 Task: Add an event with the title Casual Lunch Break: Meditation Session, date '2023/12/05', time 9:40 AM to 11:40 AM, logged in from the account softage.10@softage.netand send the event invitation to softage.8@softage.net and softage.1@softage.net. Set a reminder for the event 12 hour before
Action: Mouse moved to (120, 128)
Screenshot: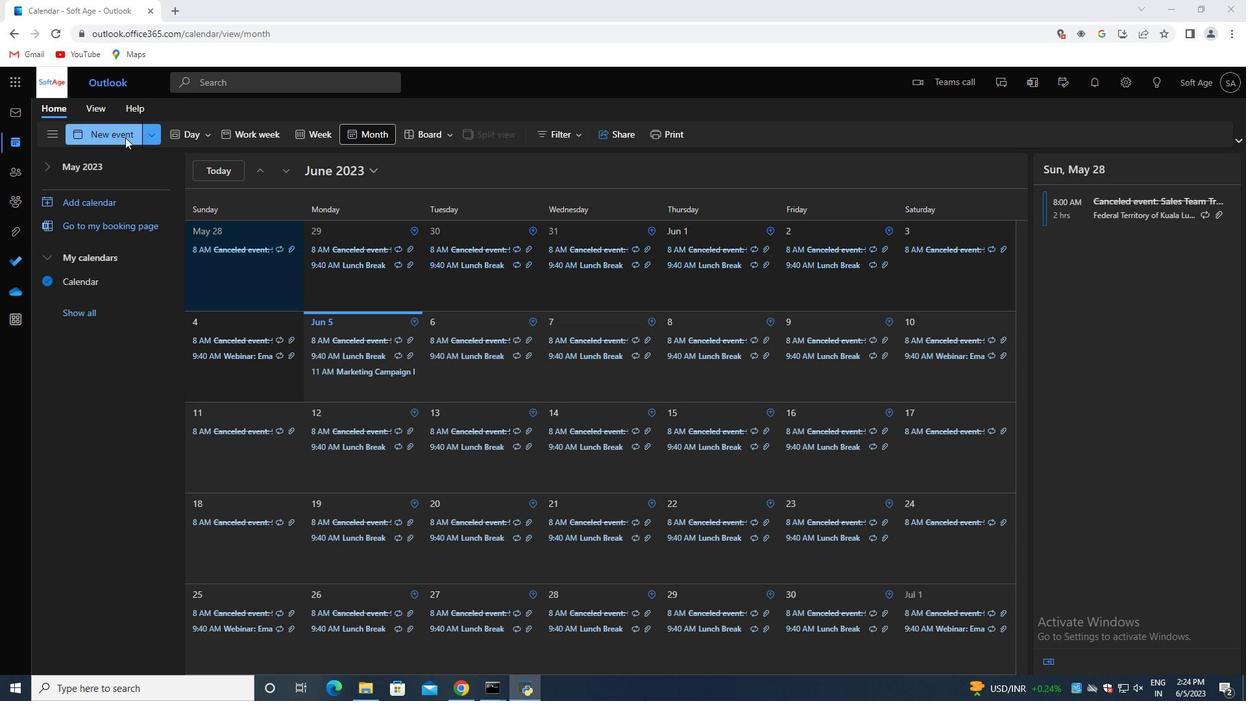 
Action: Mouse pressed left at (120, 128)
Screenshot: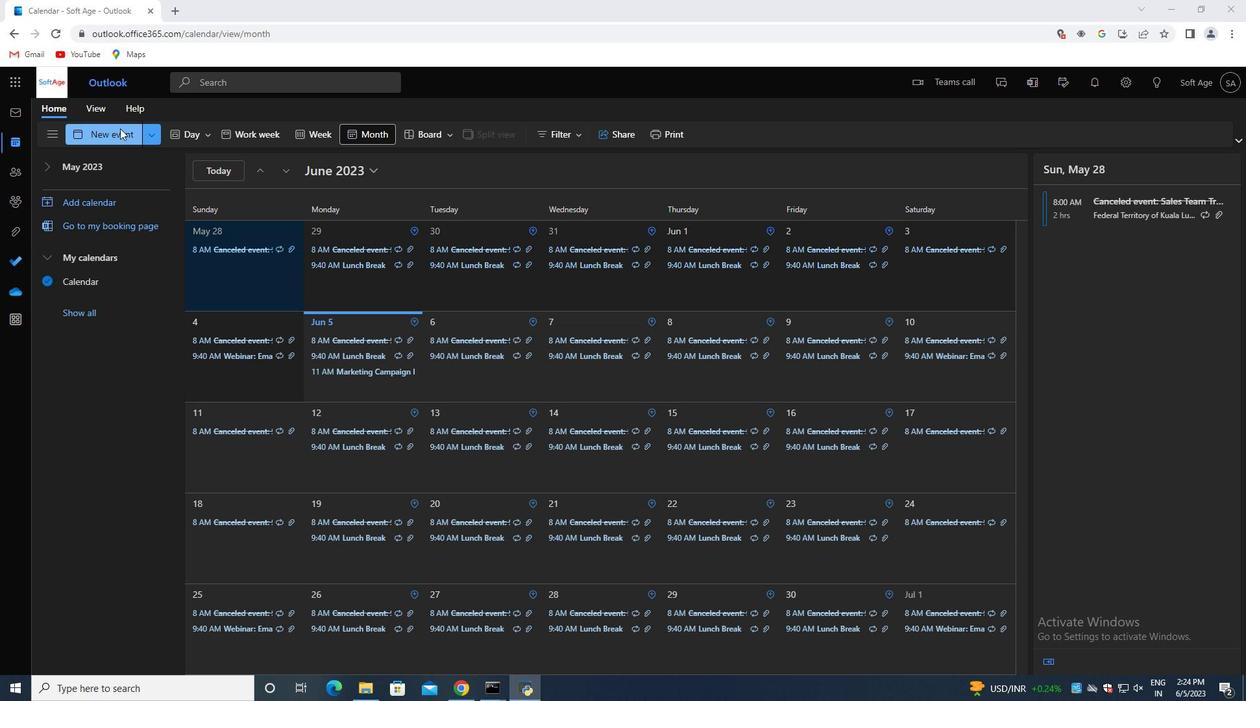
Action: Mouse moved to (364, 211)
Screenshot: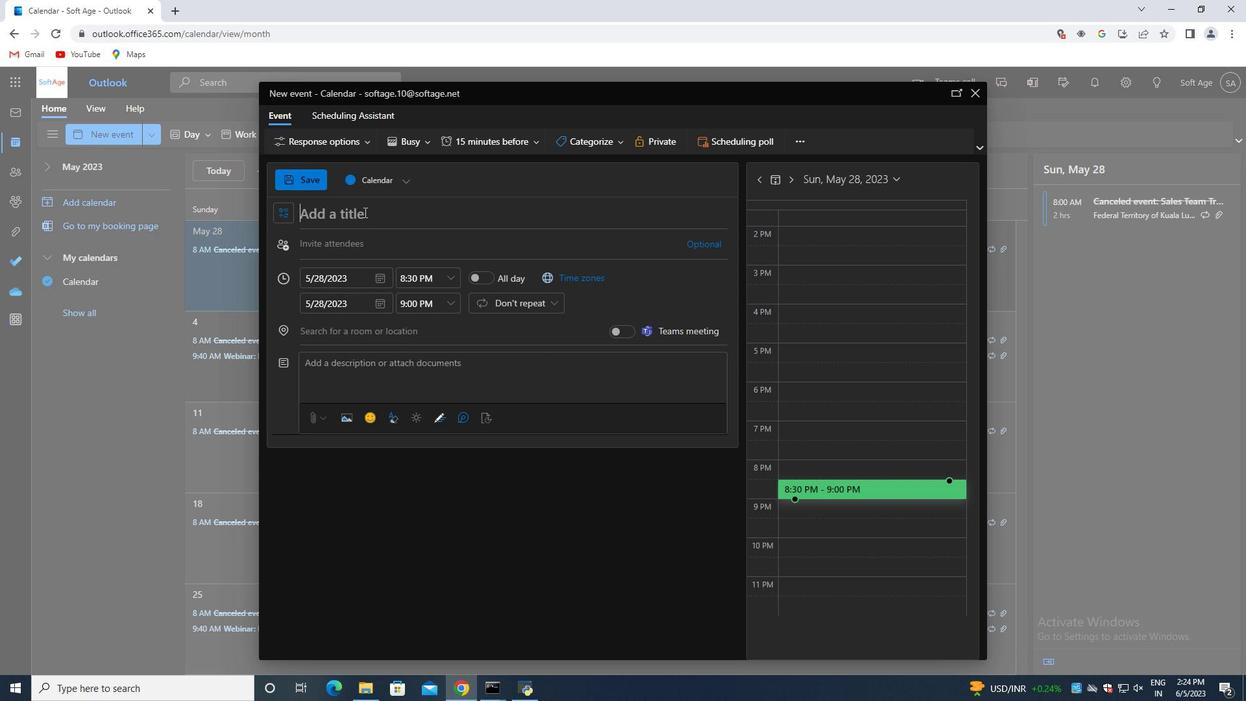 
Action: Mouse pressed left at (364, 211)
Screenshot: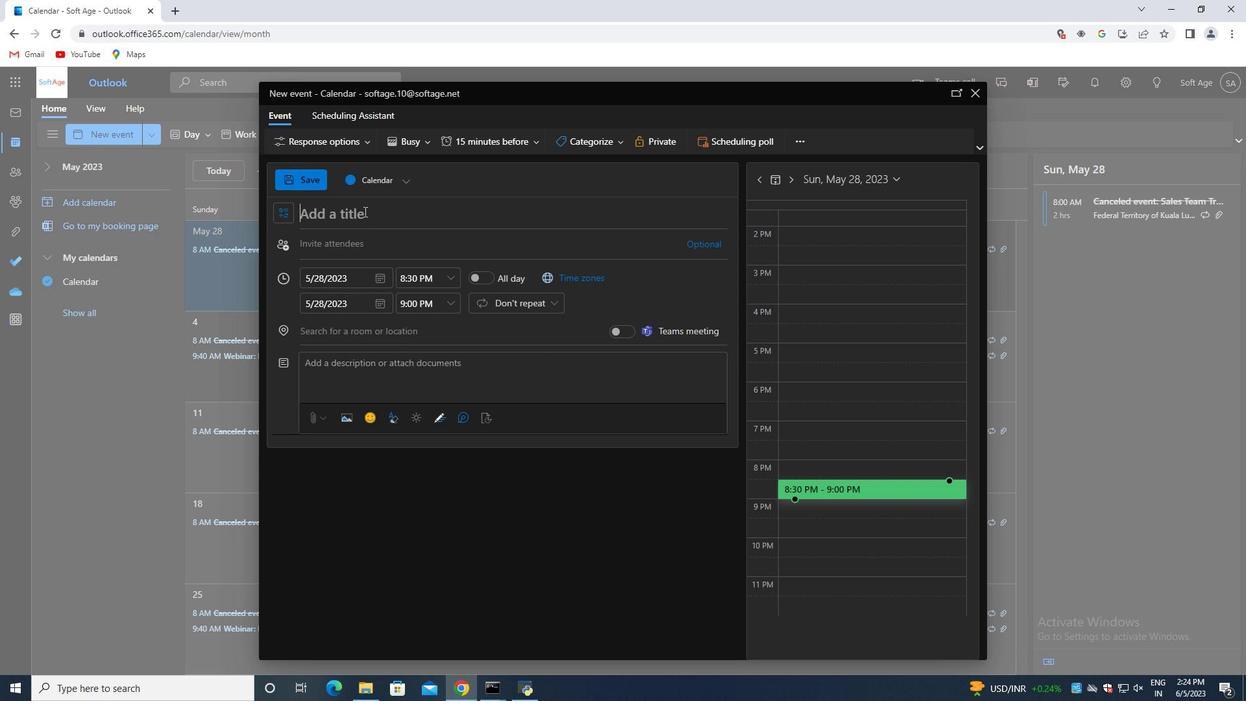 
Action: Key pressed <Key.shift>Casual<Key.space><Key.shift>Lunch<Key.space><Key.shift>Brek<Key.backspace><Key.backspace>eak<Key.shift_r><Key.shift_r>:<Key.space><Key.shift>Meditation<Key.space><Key.shift>Session
Screenshot: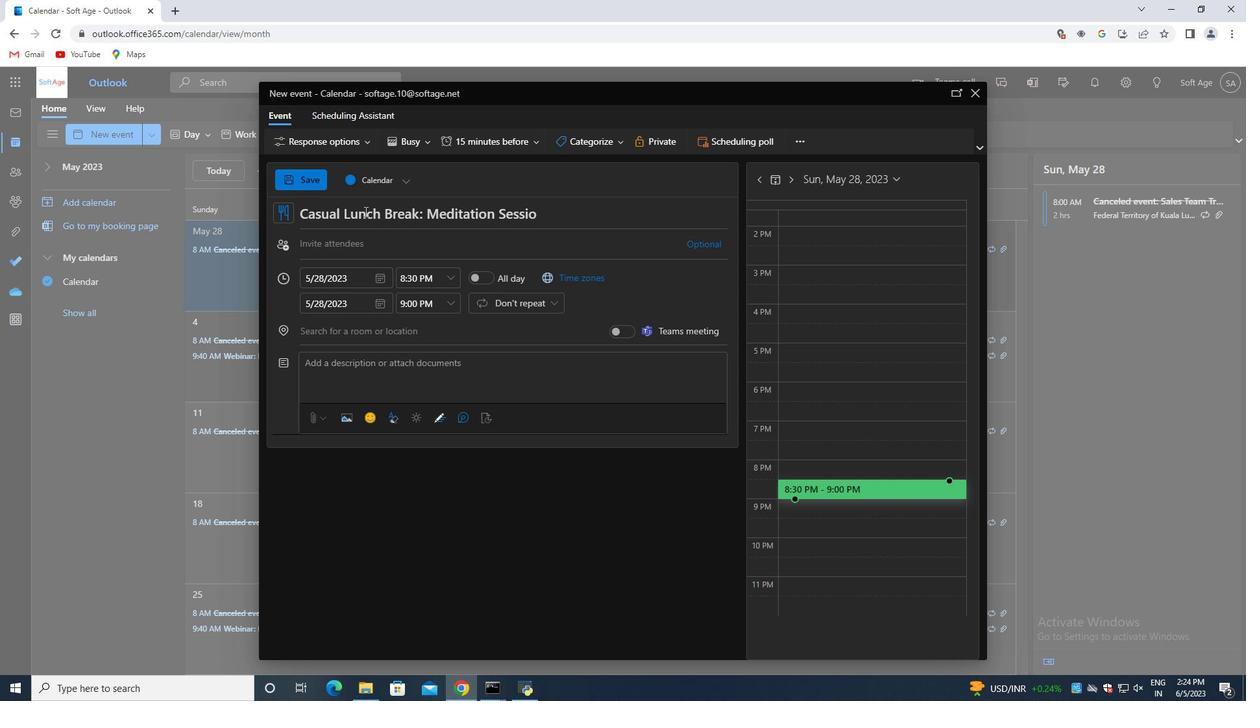 
Action: Mouse moved to (379, 278)
Screenshot: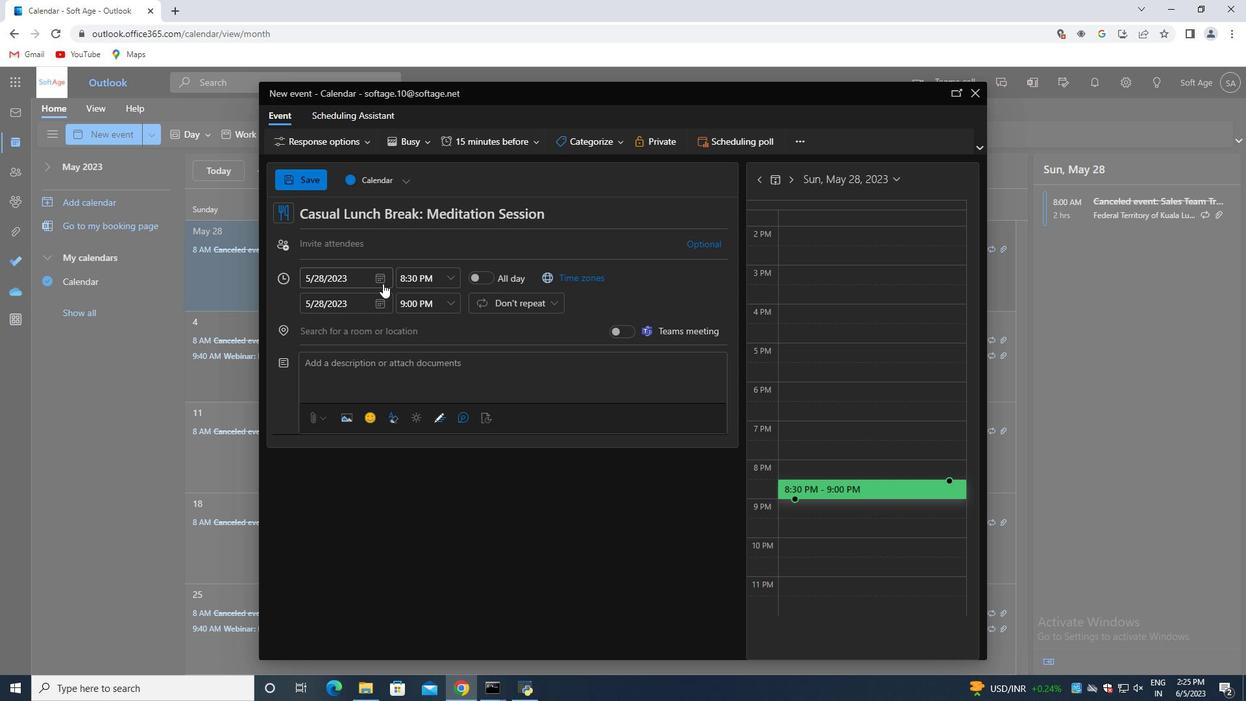 
Action: Mouse pressed left at (379, 278)
Screenshot: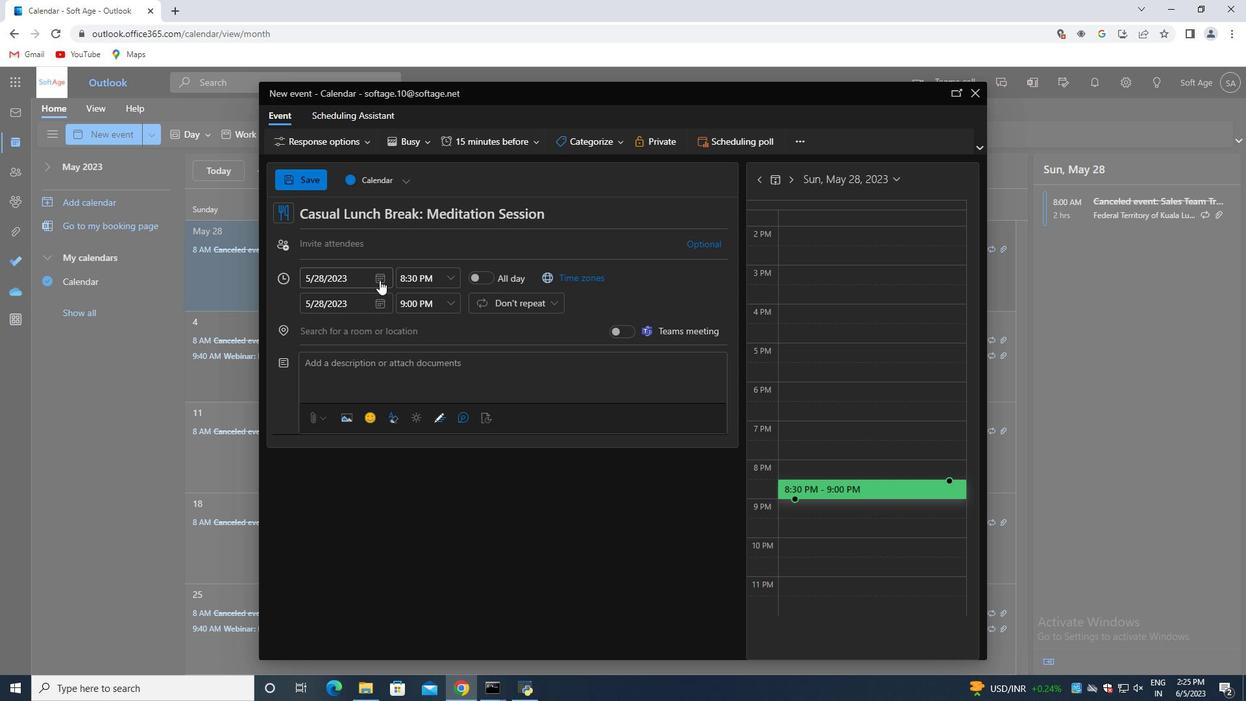
Action: Mouse moved to (429, 303)
Screenshot: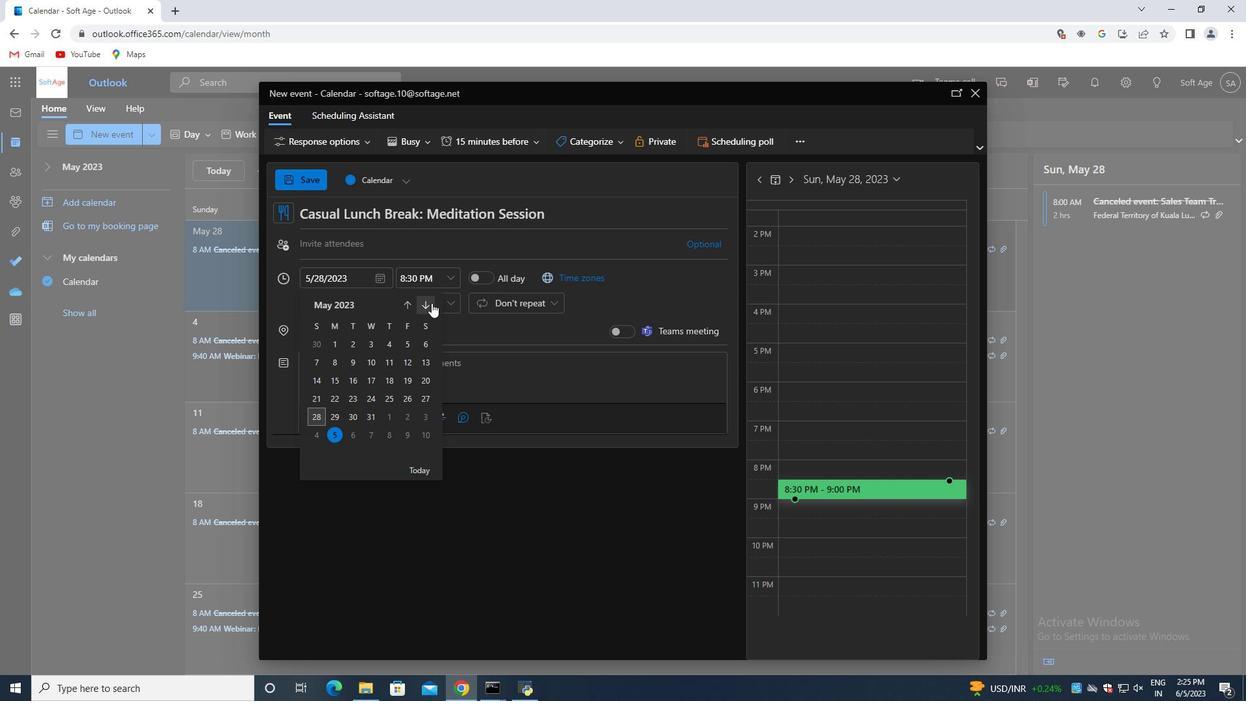 
Action: Mouse pressed left at (429, 303)
Screenshot: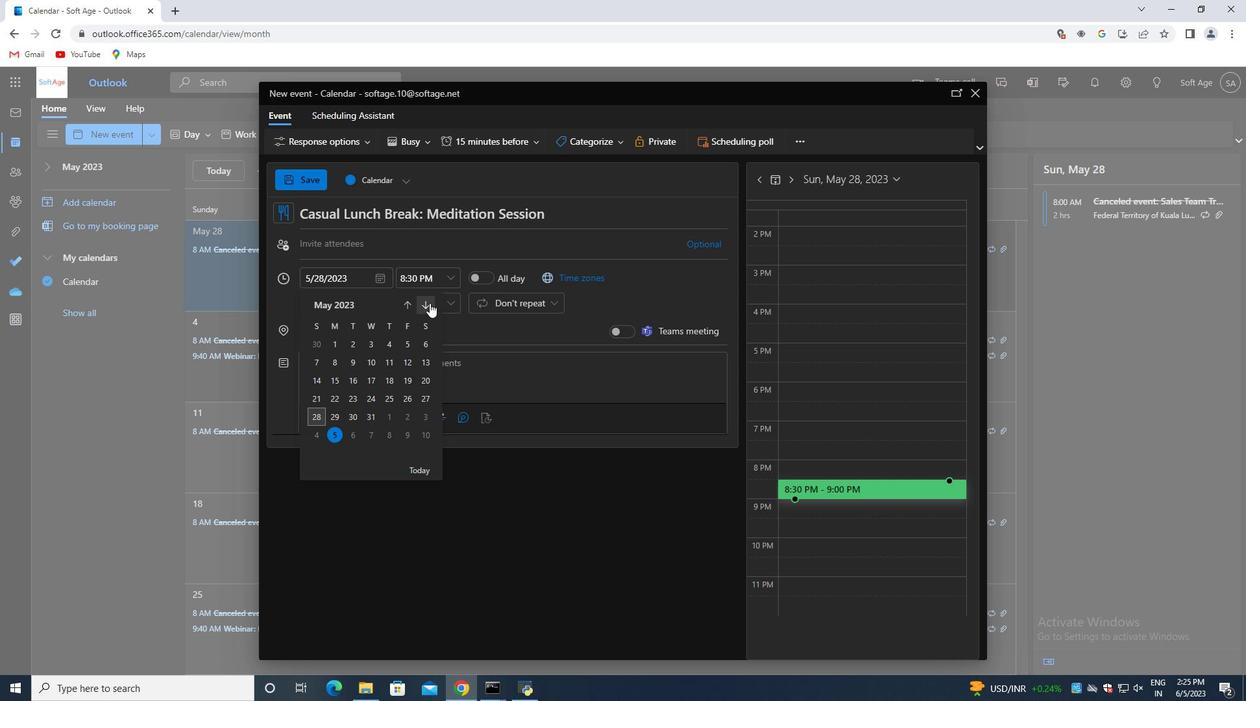 
Action: Mouse pressed left at (429, 303)
Screenshot: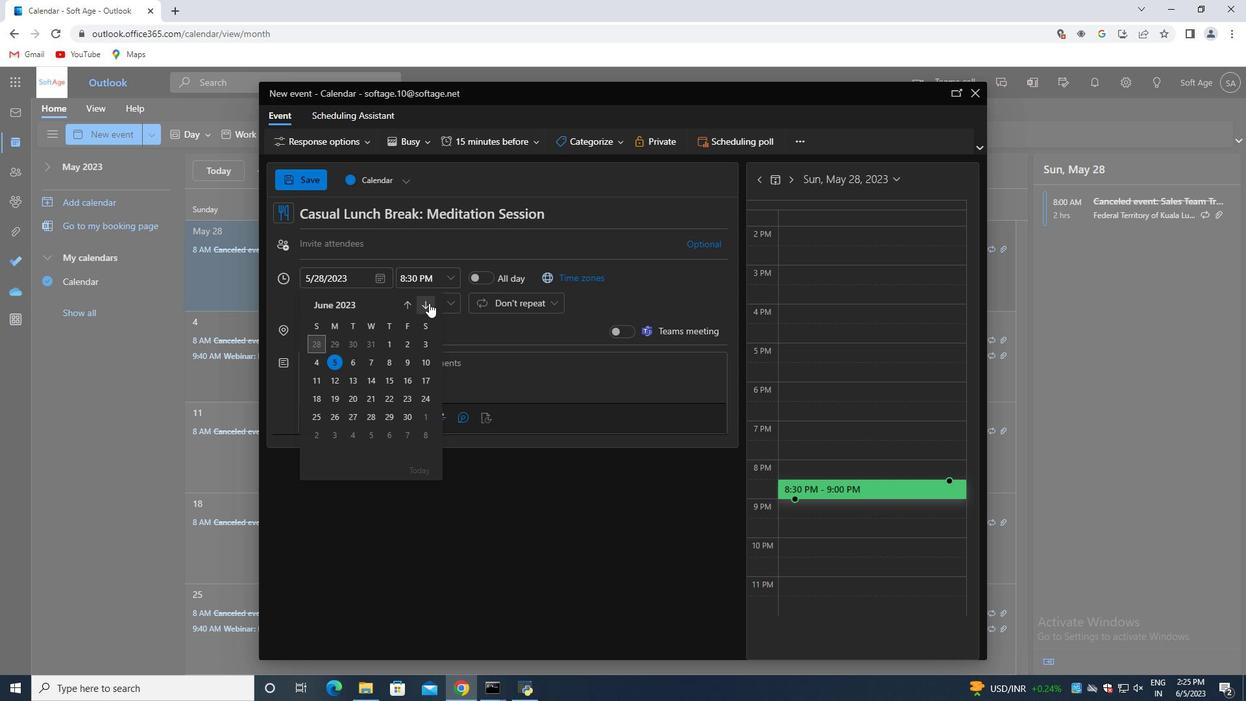 
Action: Mouse pressed left at (429, 303)
Screenshot: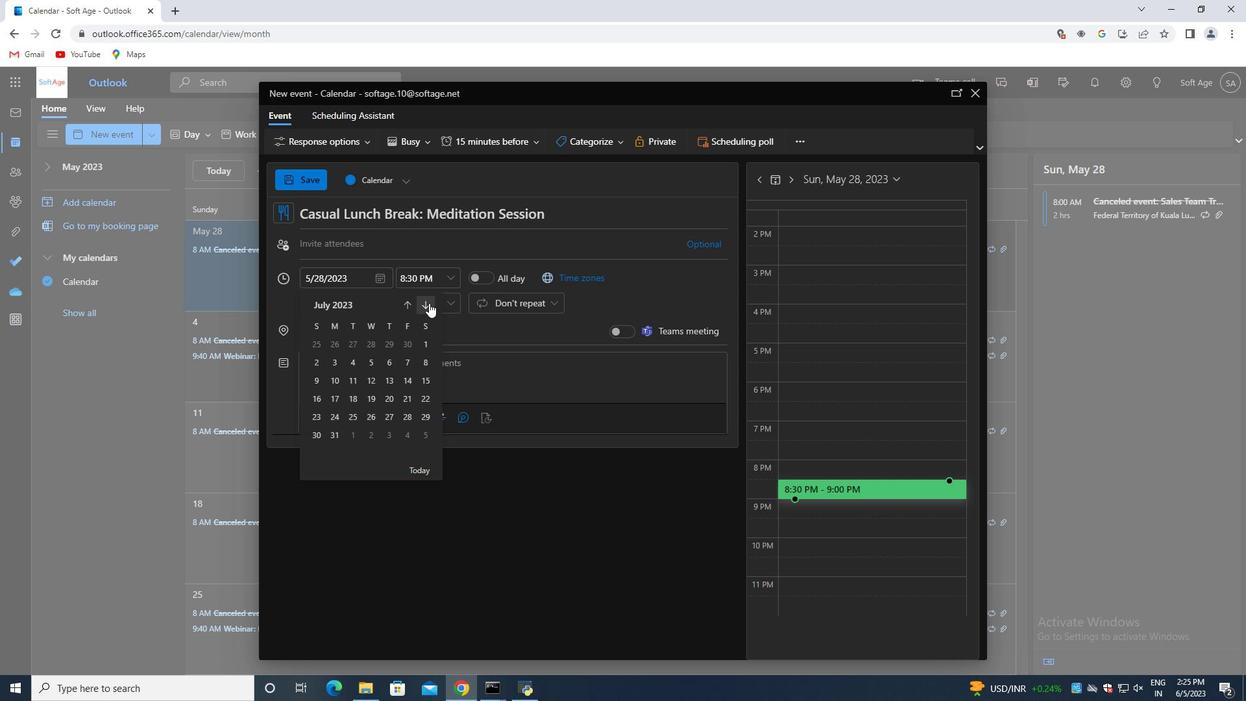 
Action: Mouse pressed left at (429, 303)
Screenshot: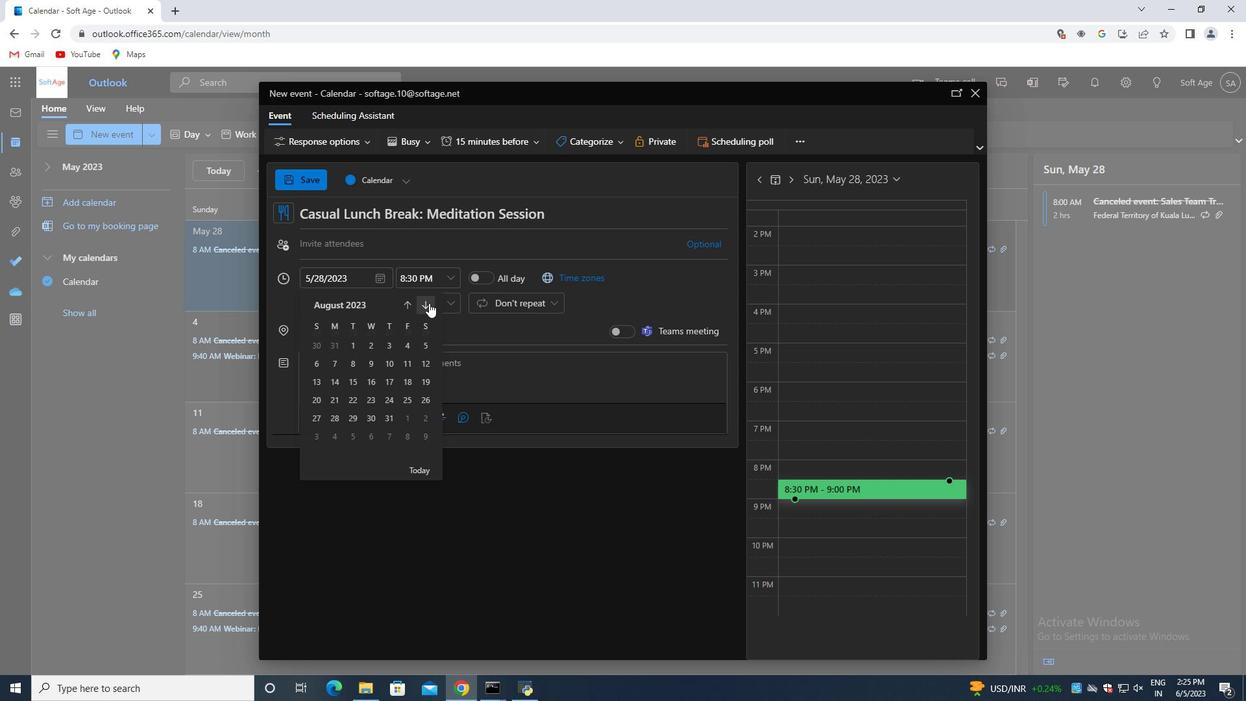 
Action: Mouse pressed left at (429, 303)
Screenshot: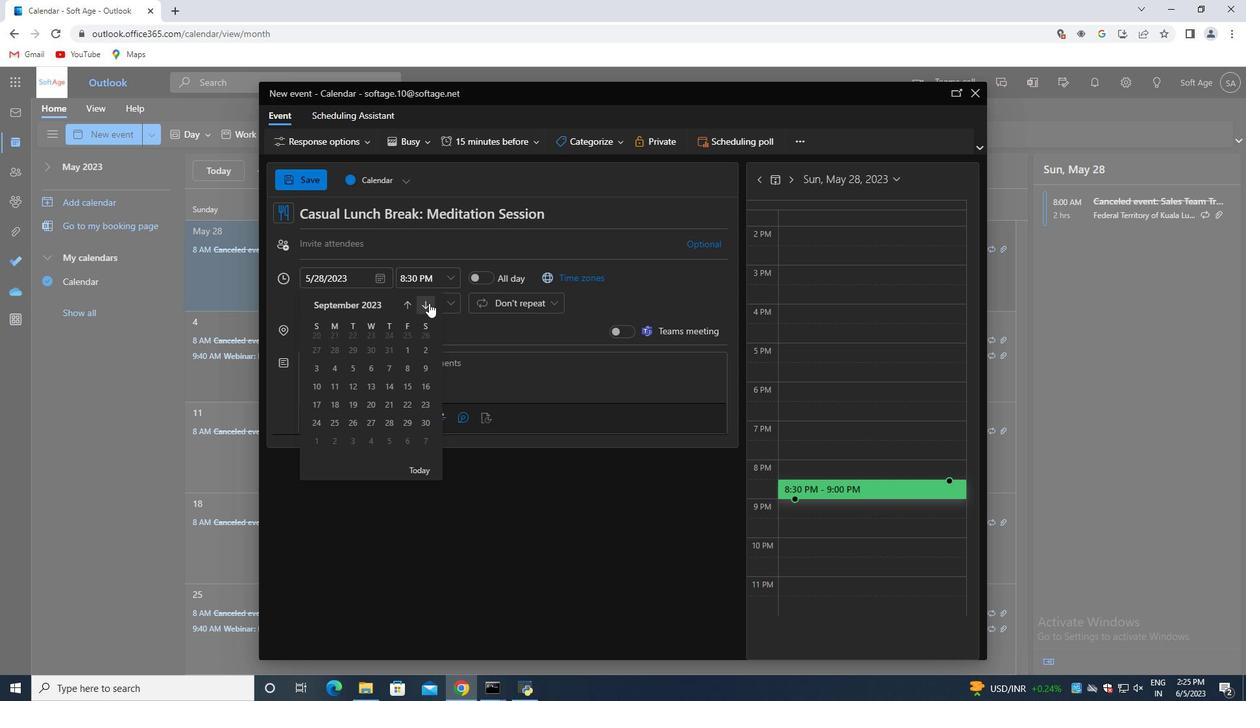
Action: Mouse pressed left at (429, 303)
Screenshot: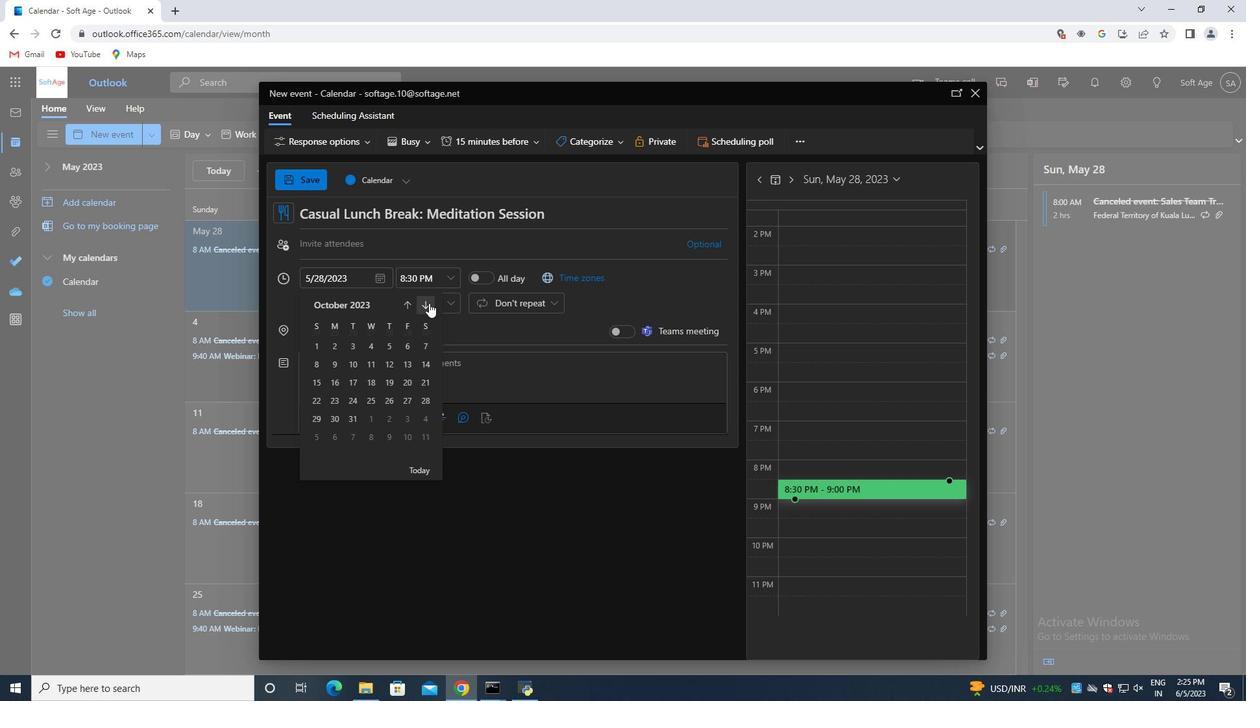 
Action: Mouse pressed left at (429, 303)
Screenshot: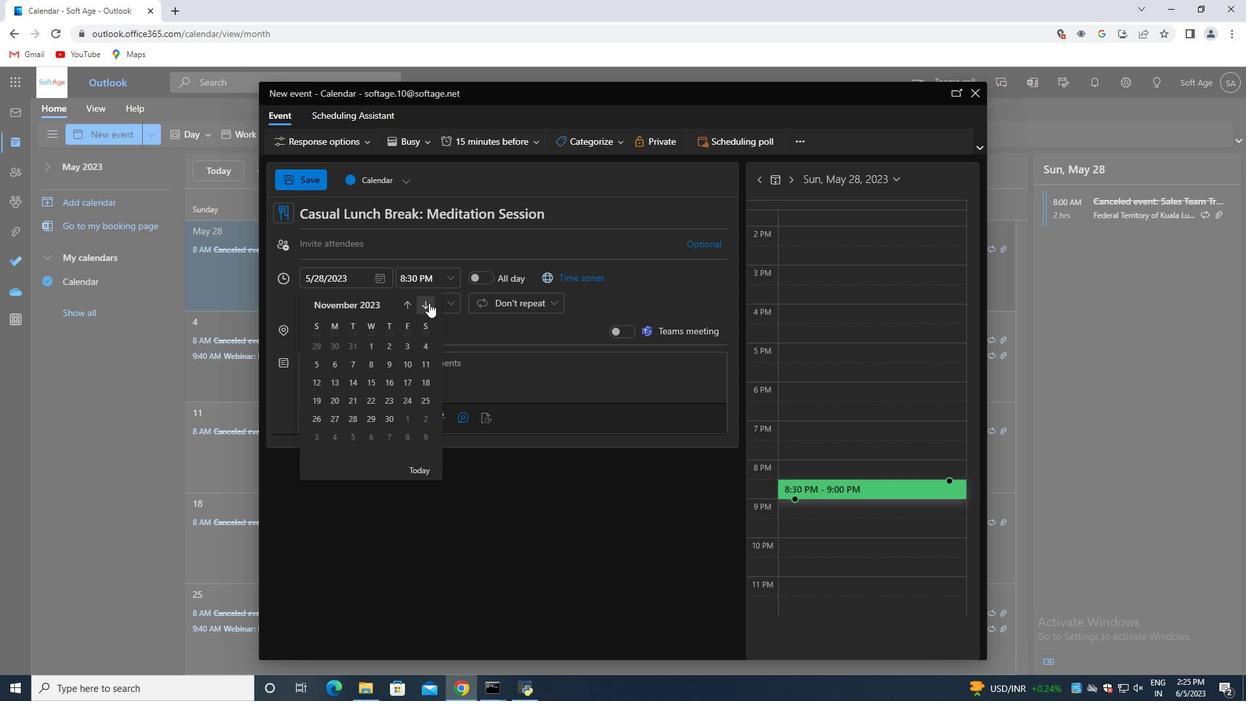 
Action: Mouse pressed left at (429, 303)
Screenshot: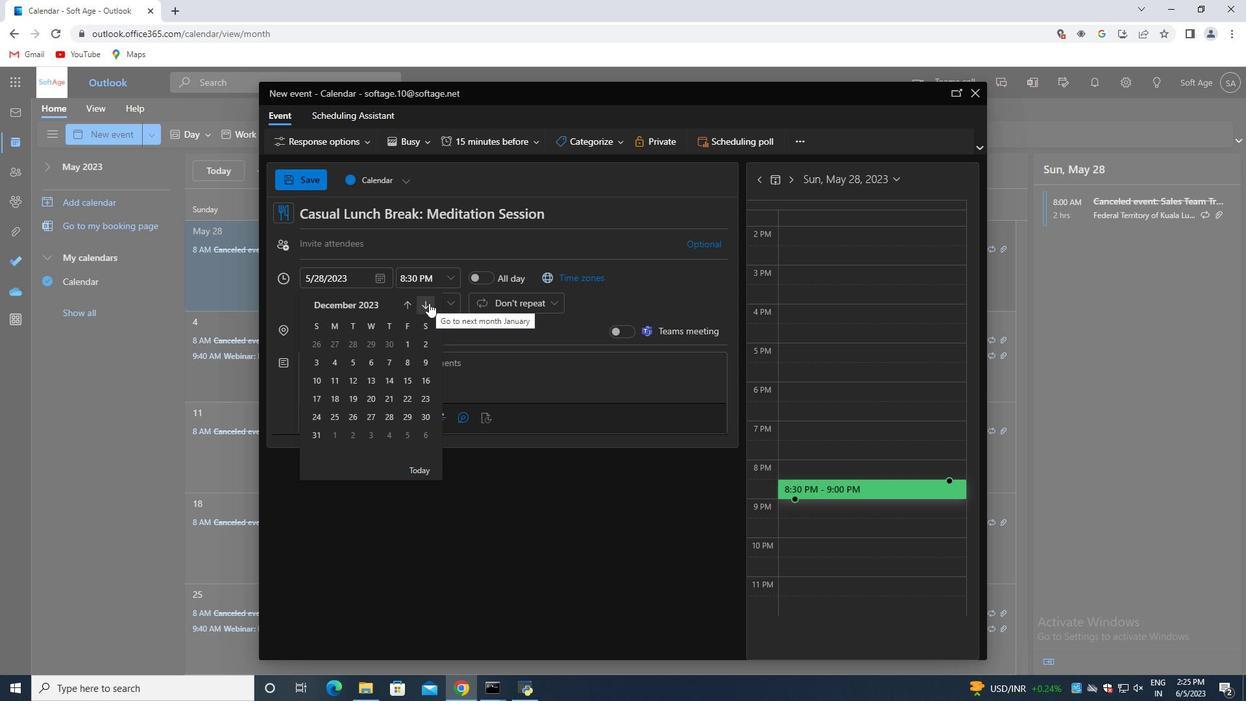 
Action: Mouse pressed left at (429, 303)
Screenshot: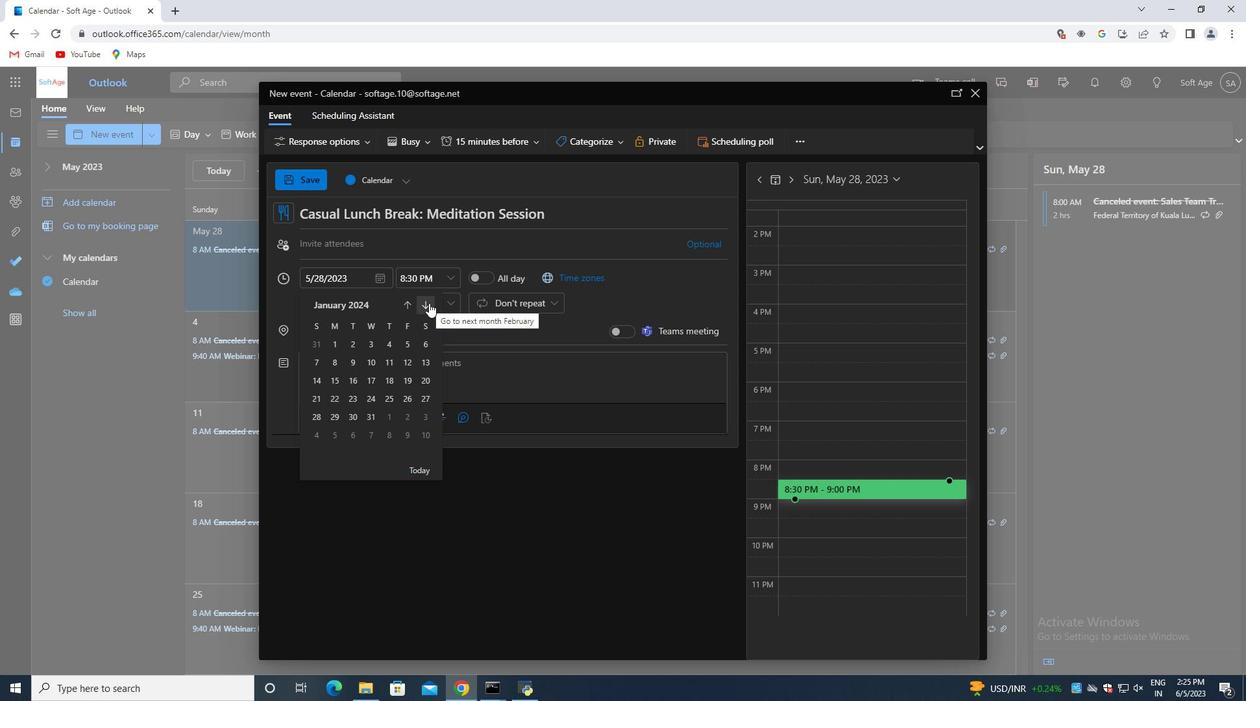 
Action: Mouse moved to (408, 306)
Screenshot: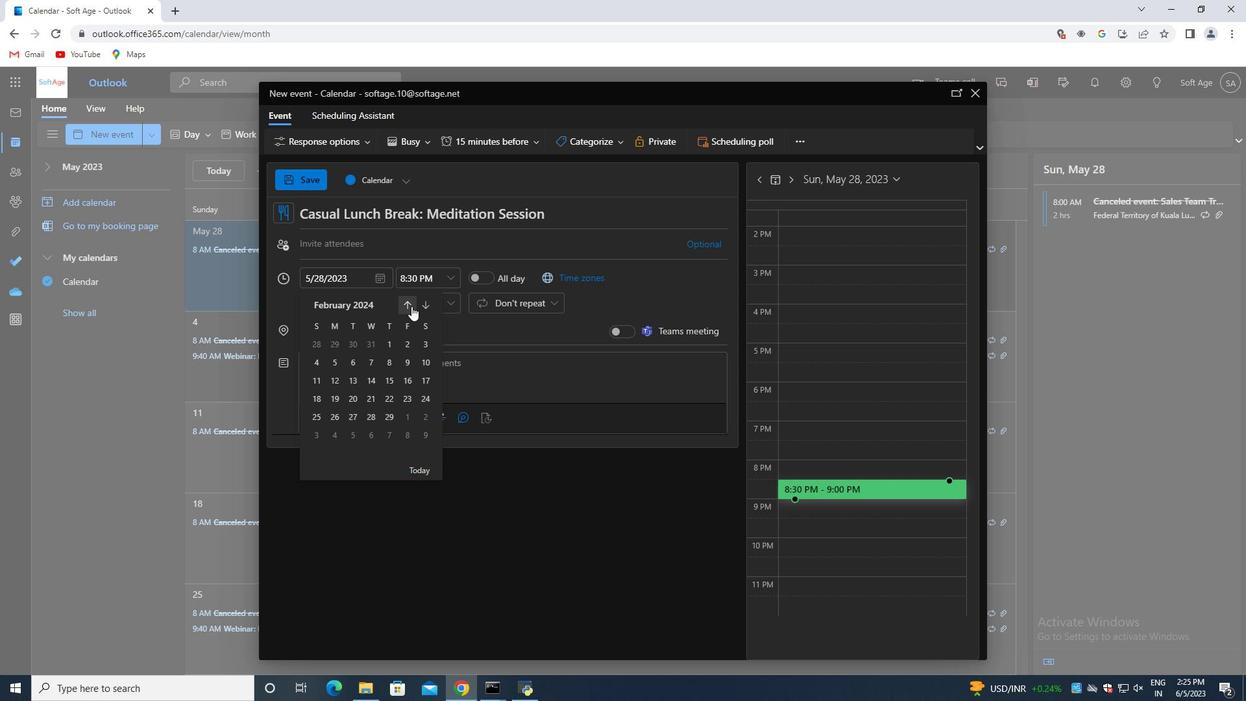 
Action: Mouse pressed left at (408, 306)
Screenshot: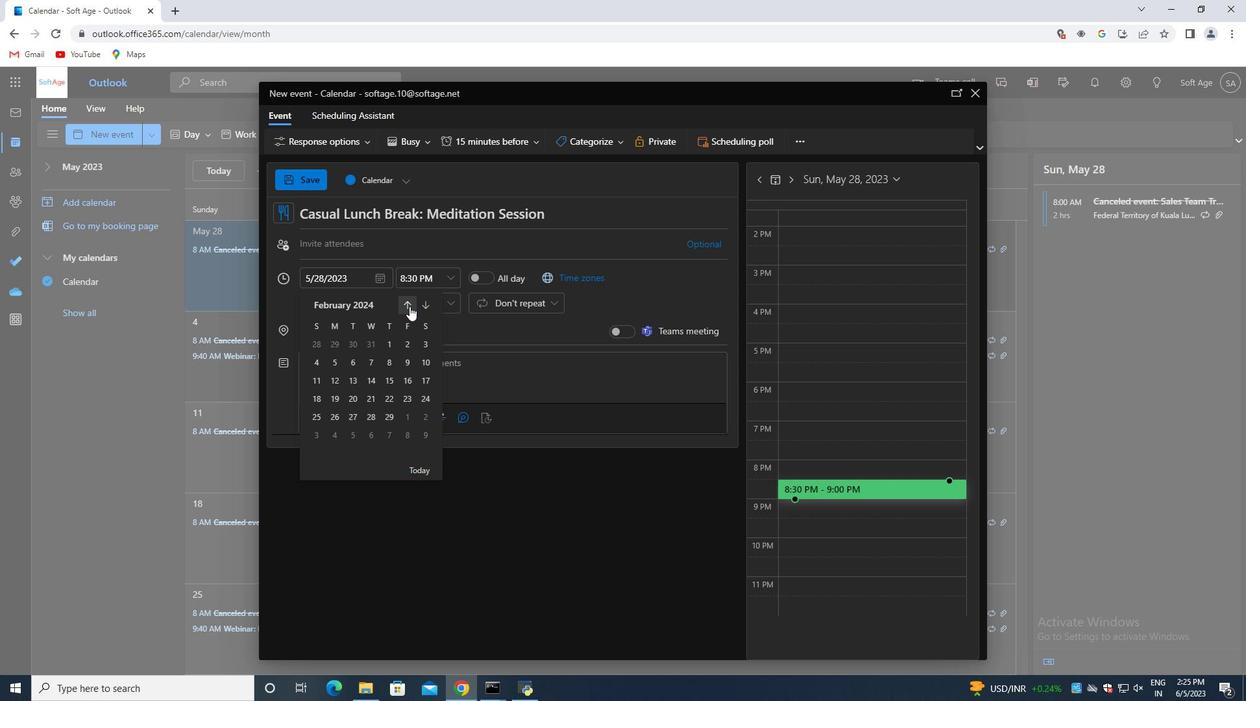 
Action: Mouse pressed left at (408, 306)
Screenshot: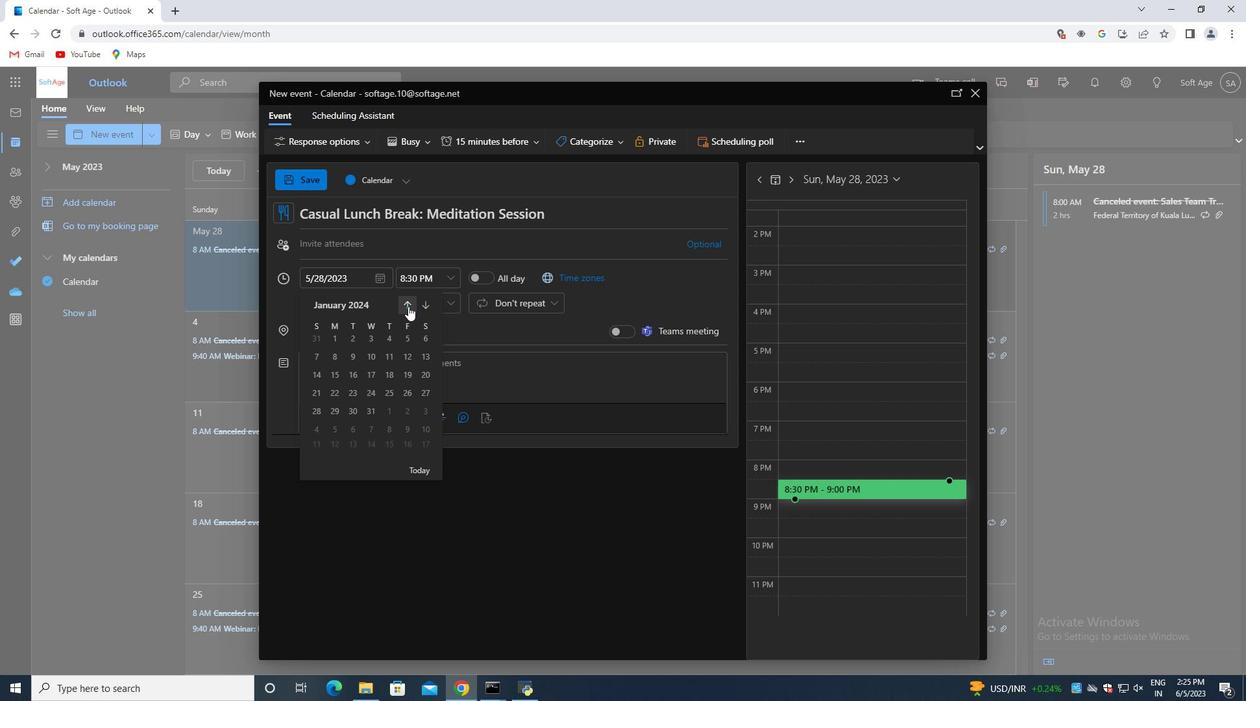 
Action: Mouse moved to (351, 362)
Screenshot: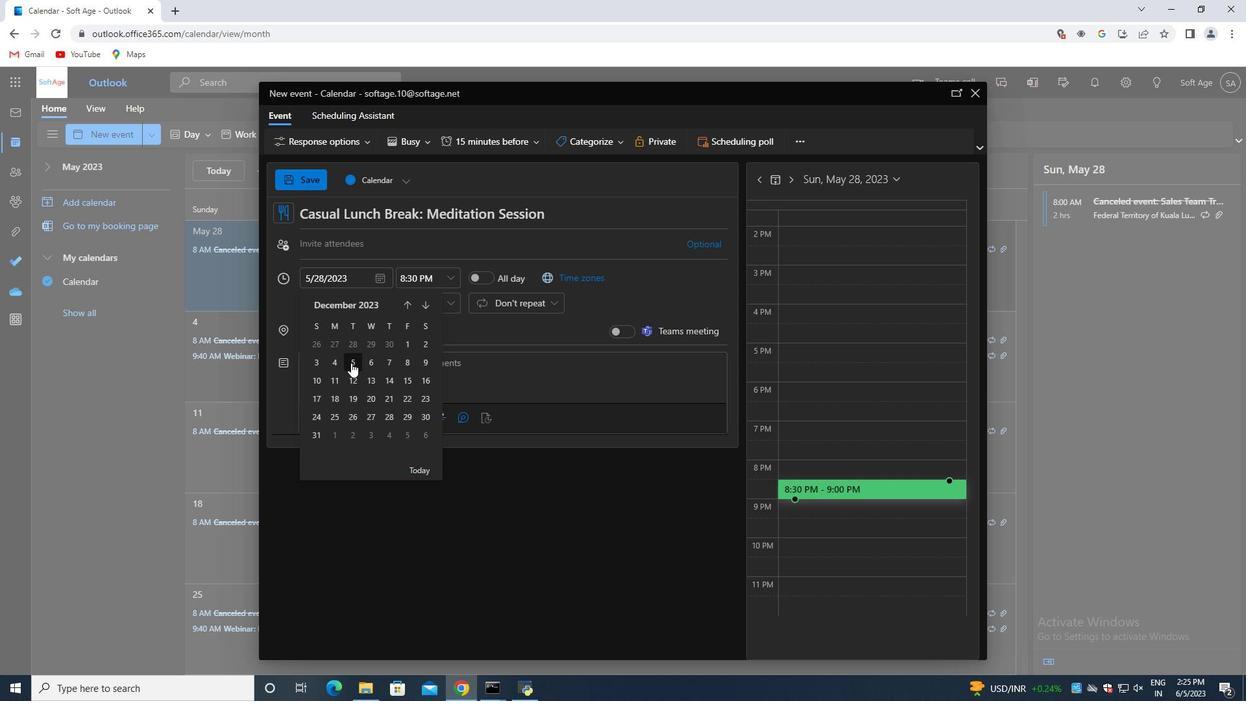 
Action: Mouse pressed left at (351, 362)
Screenshot: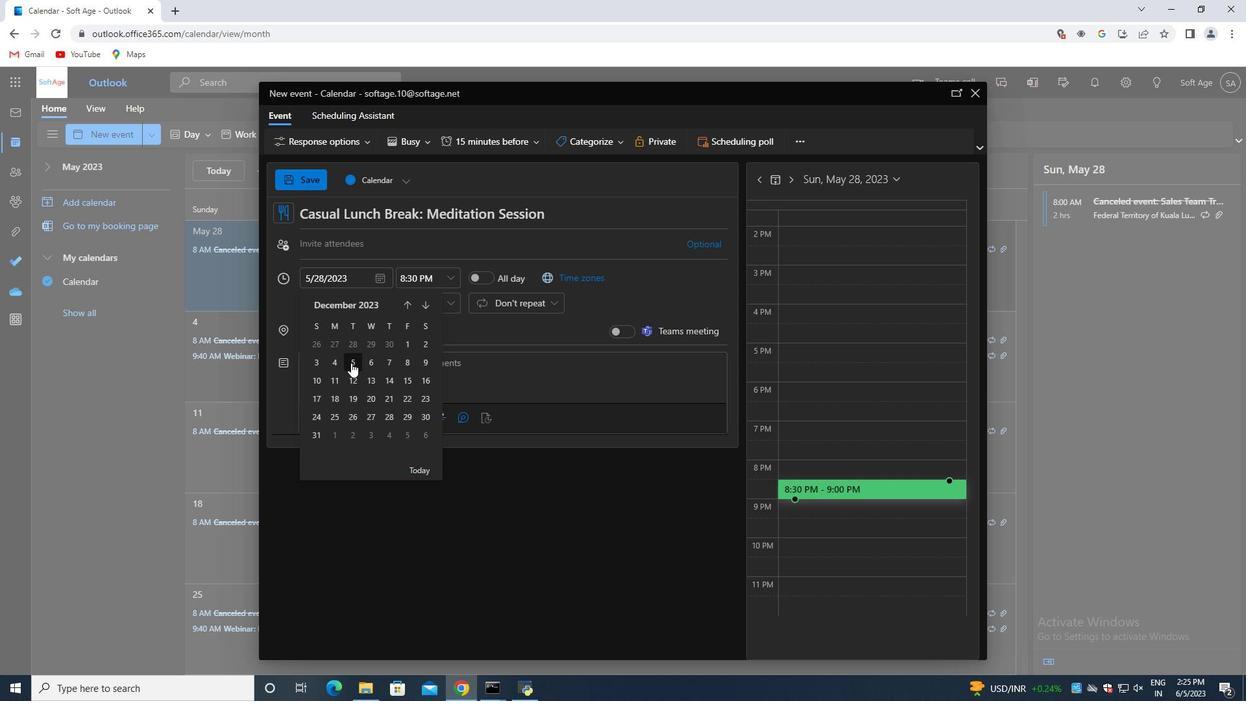 
Action: Mouse moved to (453, 277)
Screenshot: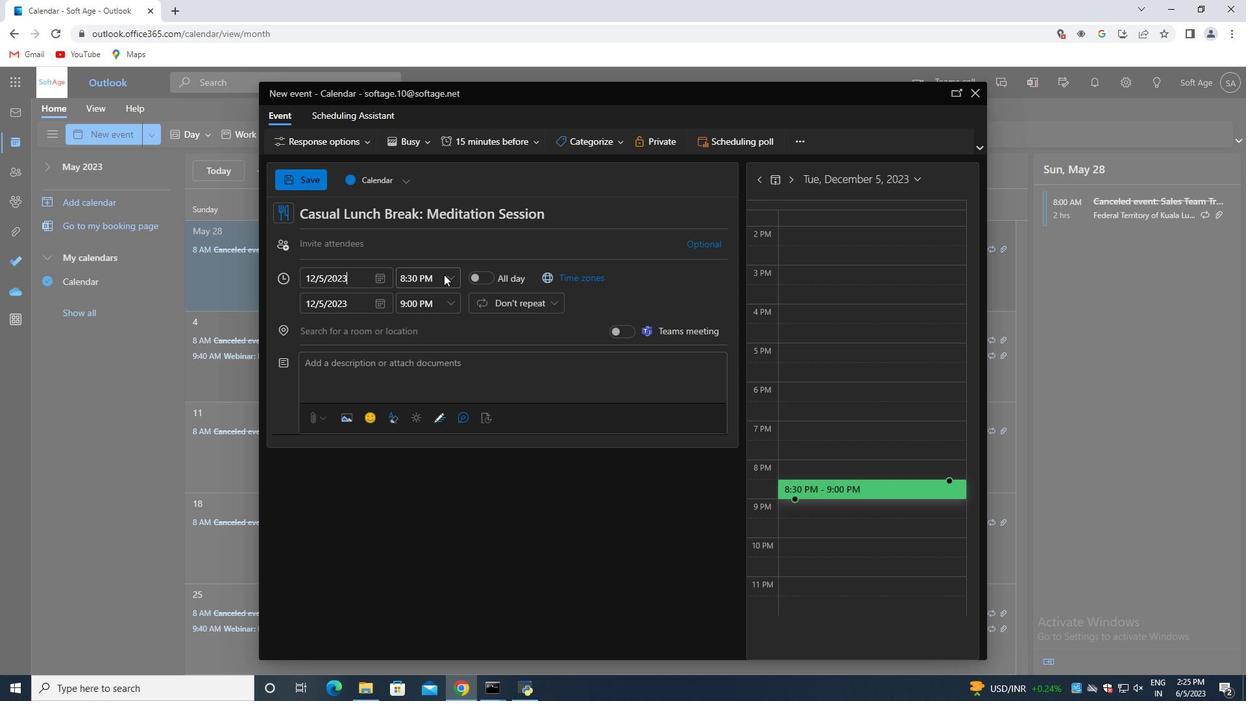 
Action: Mouse pressed left at (453, 277)
Screenshot: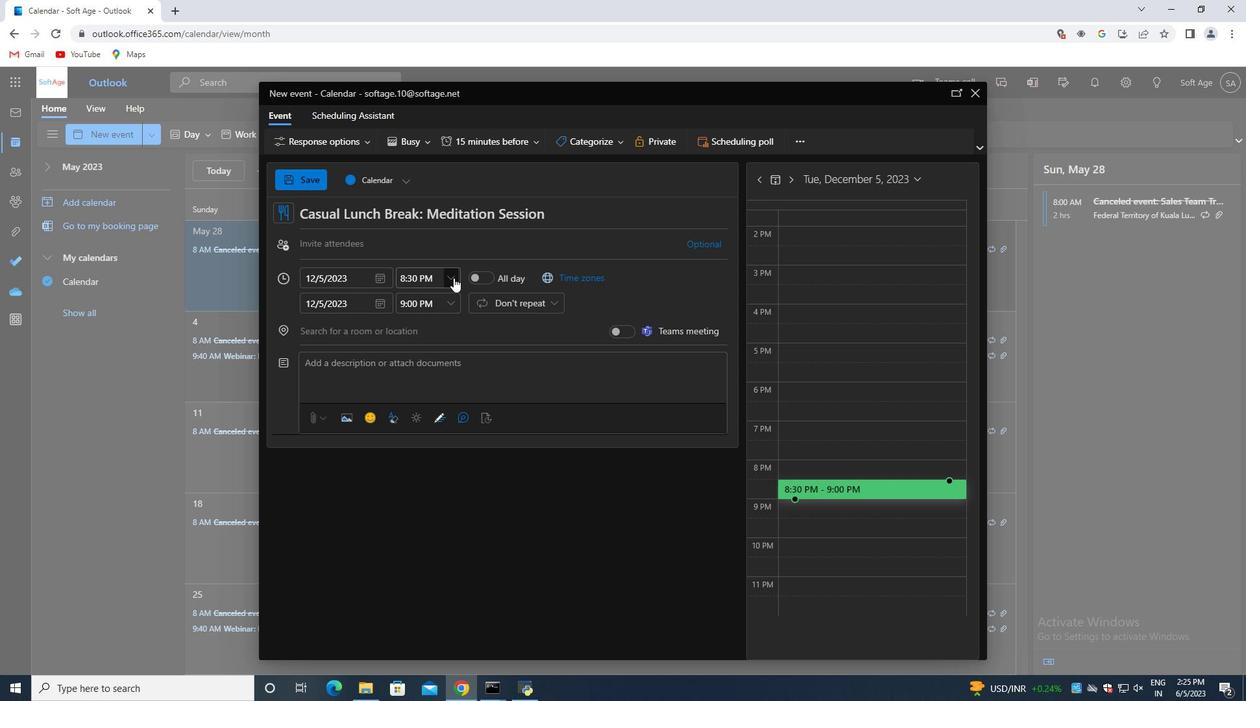 
Action: Key pressed <Key.backspace>9<Key.shift_r>:40<Key.space><Key.shift>Am<Key.backspace><Key.shift>M<Key.enter>
Screenshot: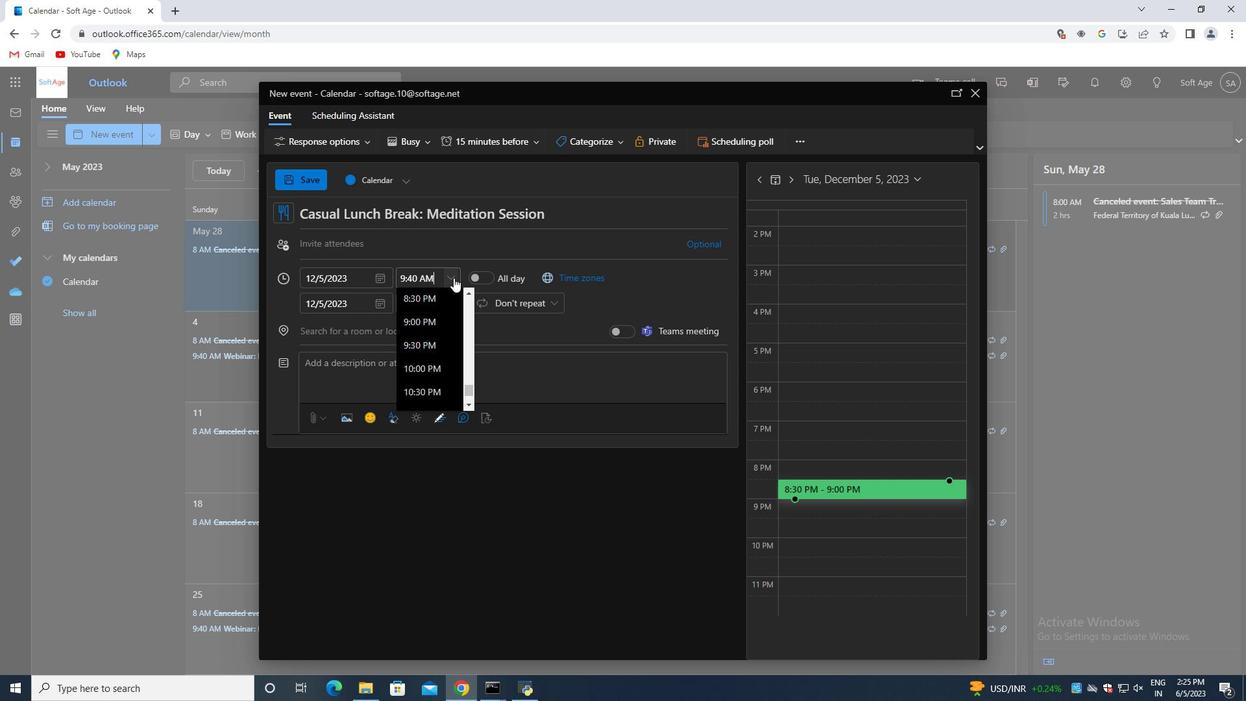 
Action: Mouse moved to (452, 294)
Screenshot: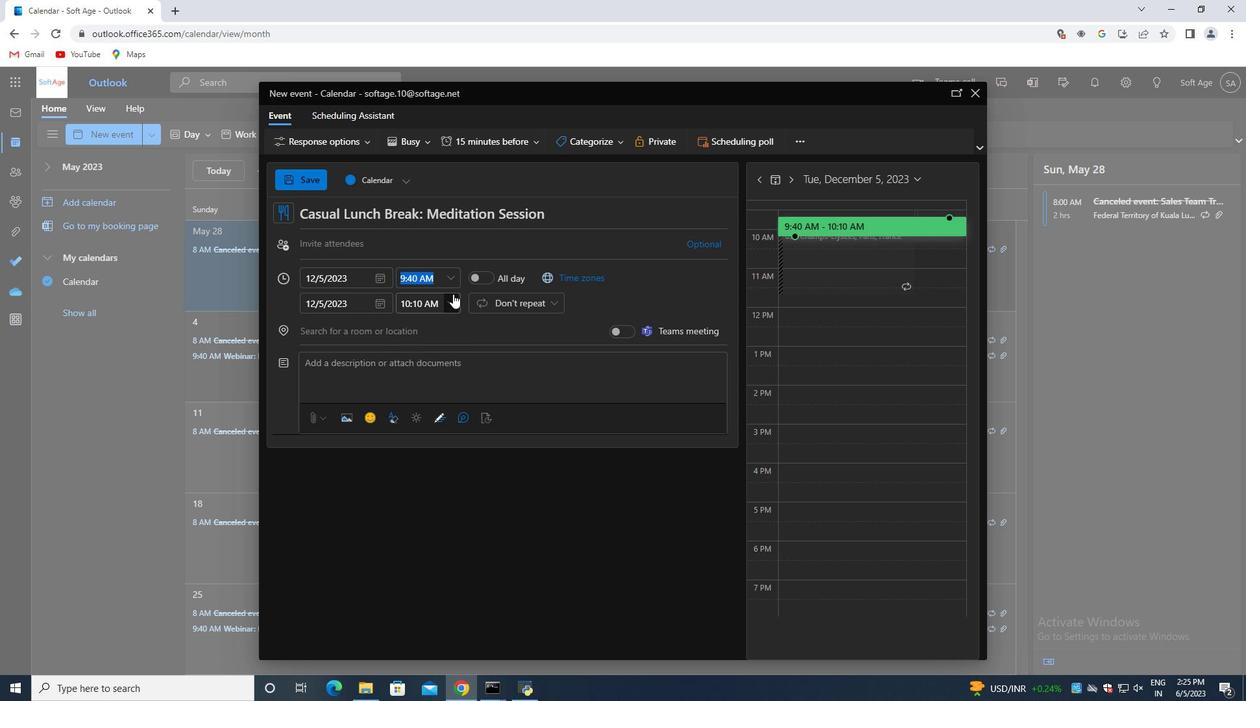 
Action: Mouse pressed left at (452, 294)
Screenshot: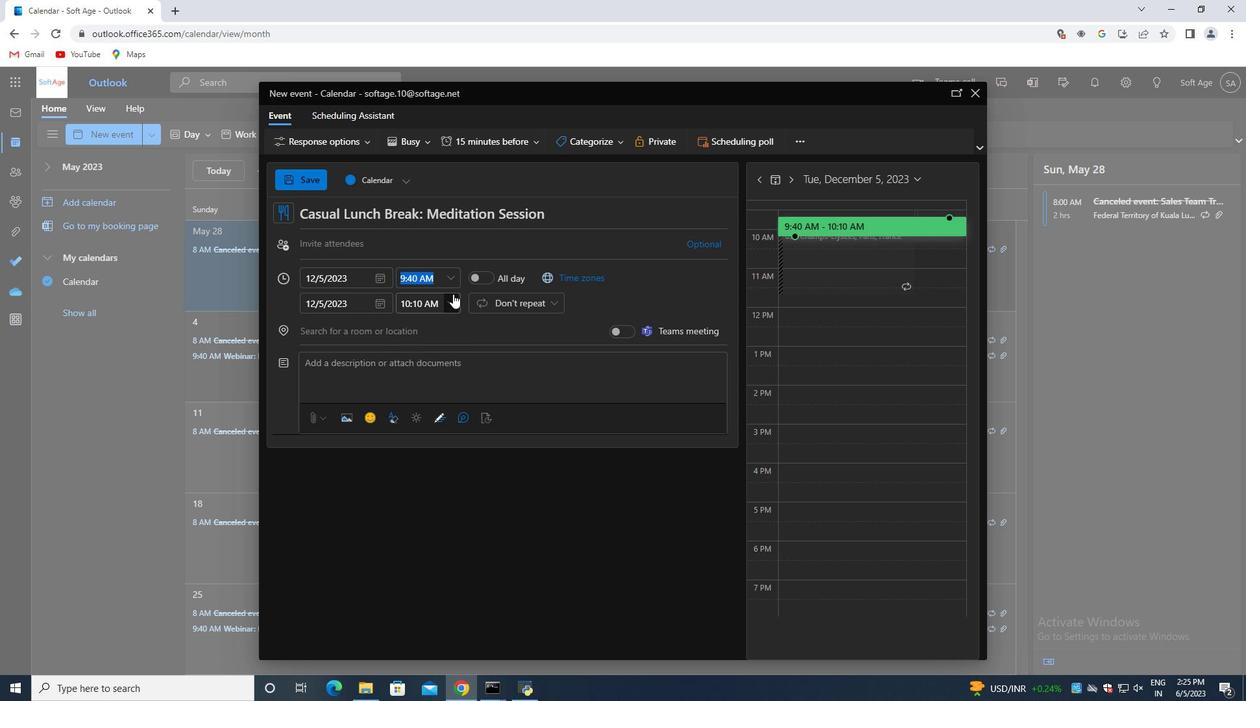 
Action: Mouse moved to (431, 385)
Screenshot: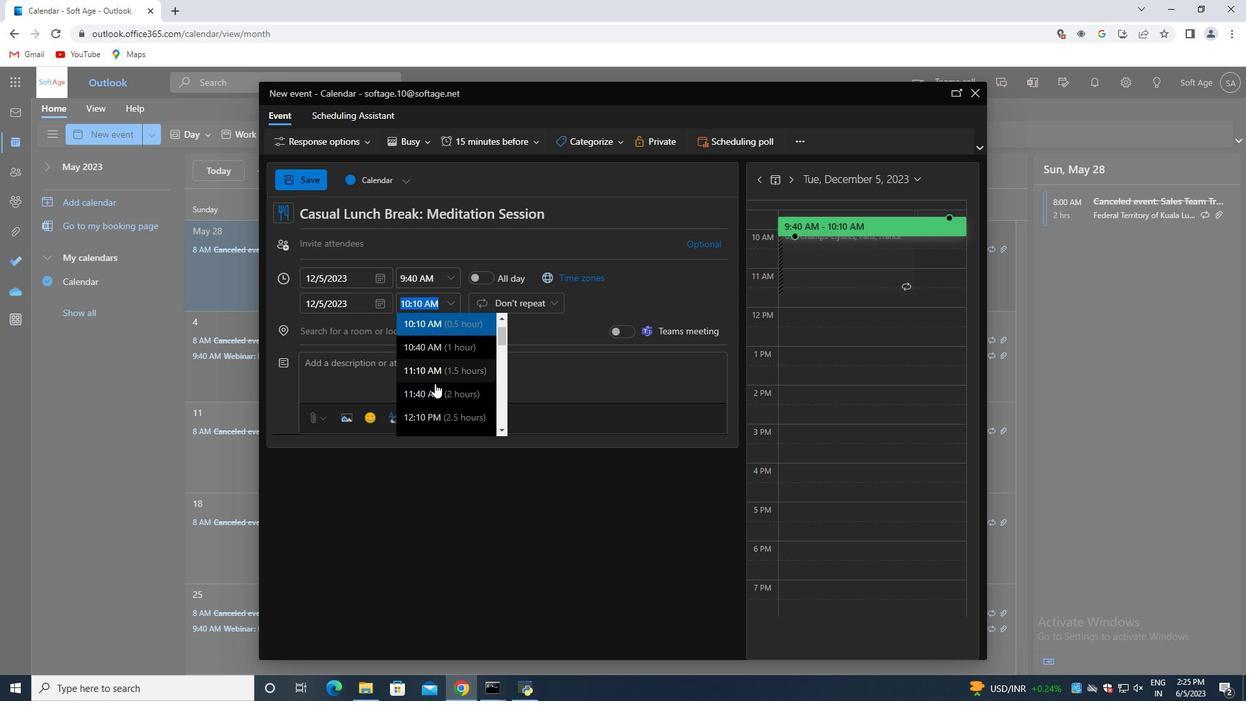 
Action: Mouse pressed left at (431, 385)
Screenshot: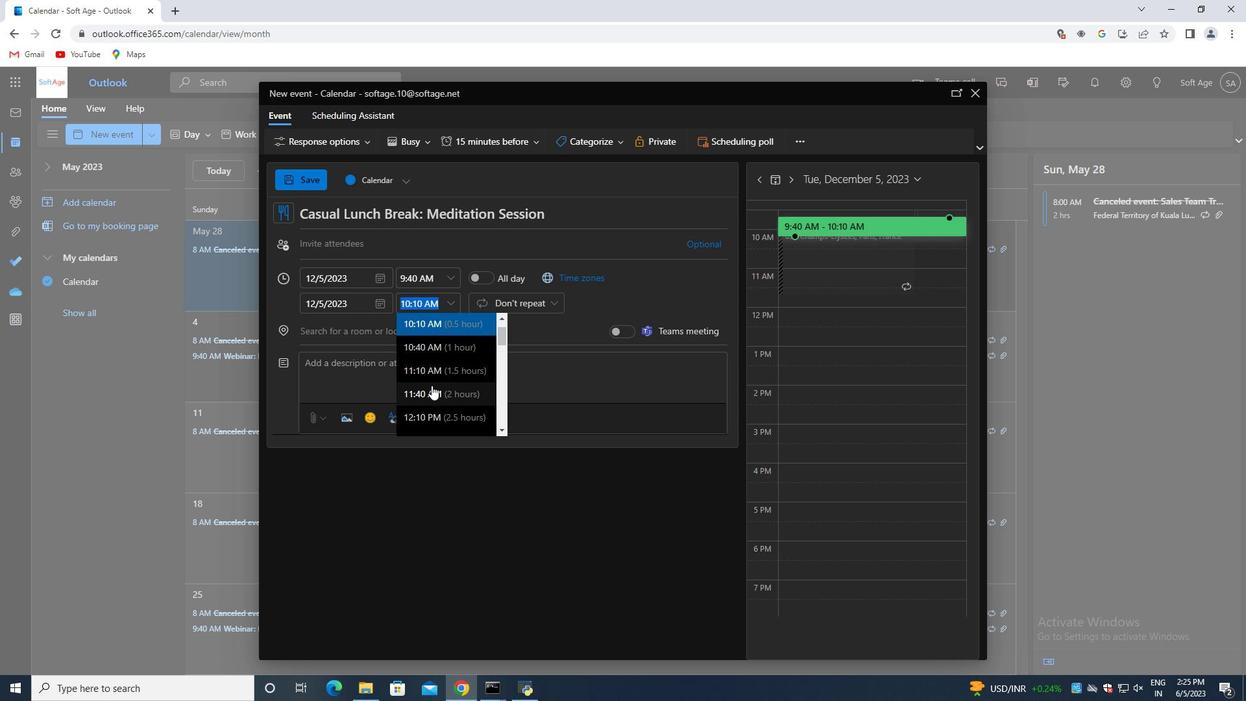 
Action: Mouse moved to (333, 246)
Screenshot: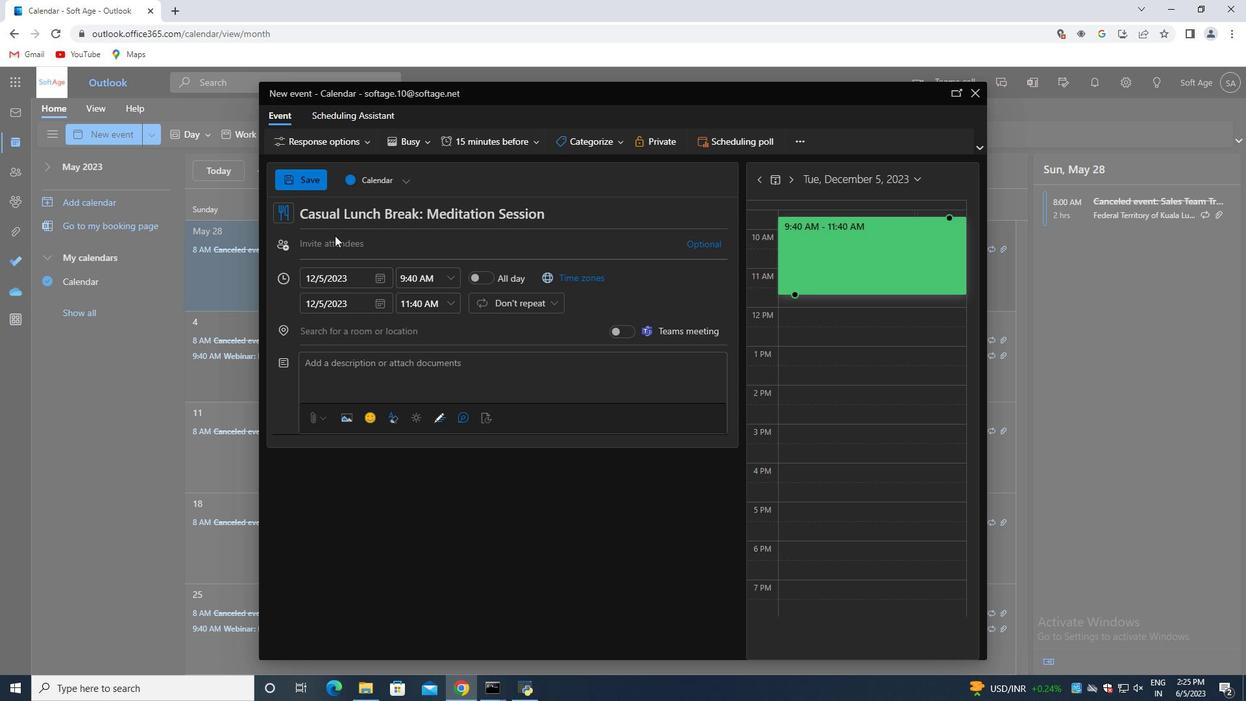 
Action: Mouse pressed left at (333, 246)
Screenshot: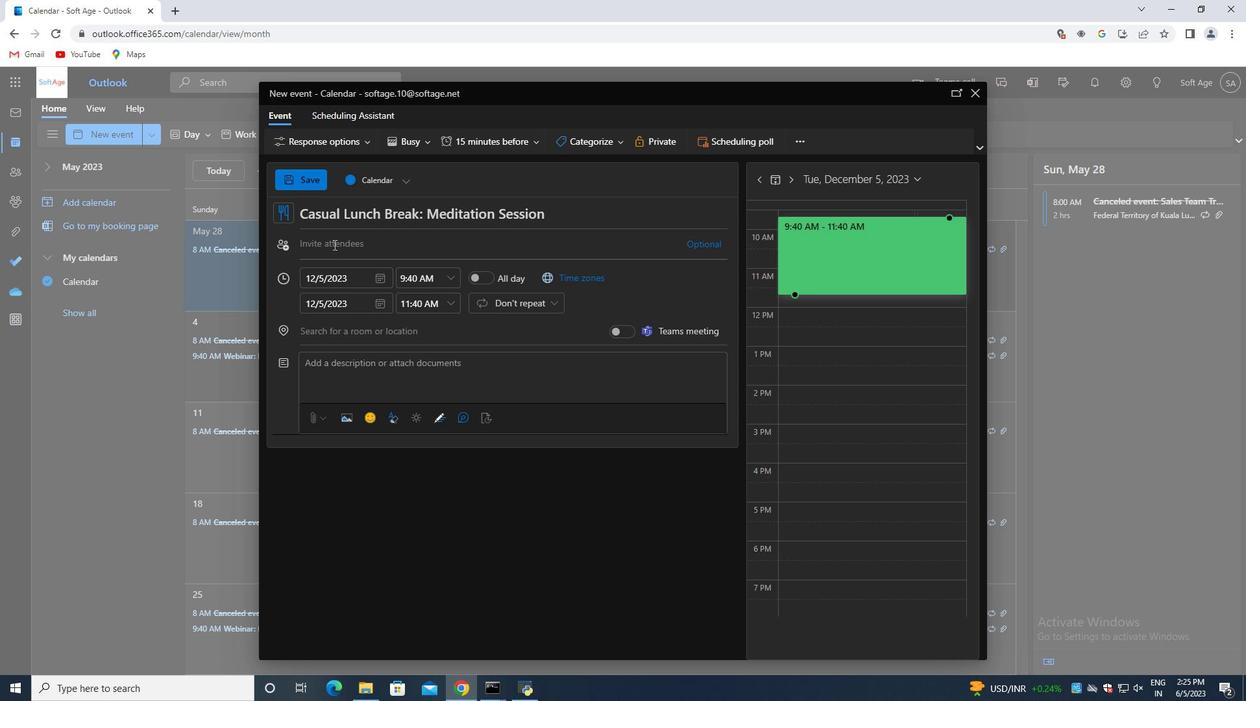 
Action: Key pressed softage.1<Key.shift>@softage.net<Key.enter>
Screenshot: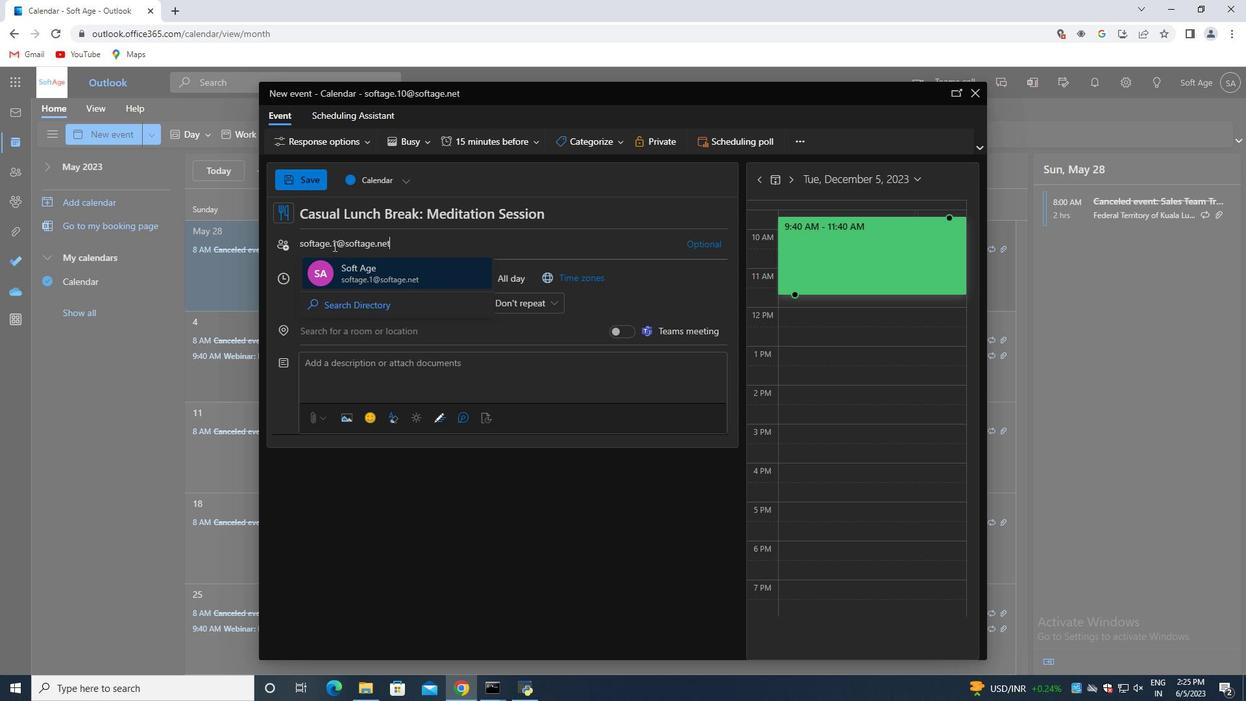 
Action: Mouse moved to (297, 246)
Screenshot: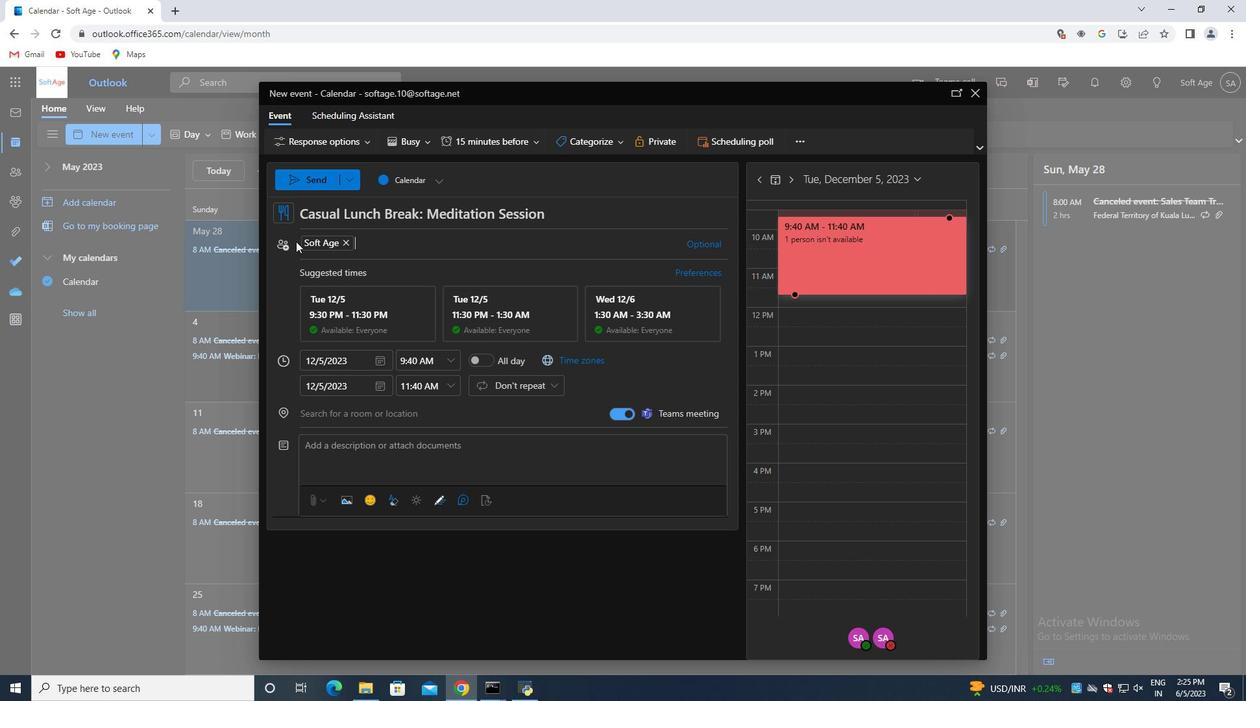 
Action: Mouse pressed left at (297, 246)
Screenshot: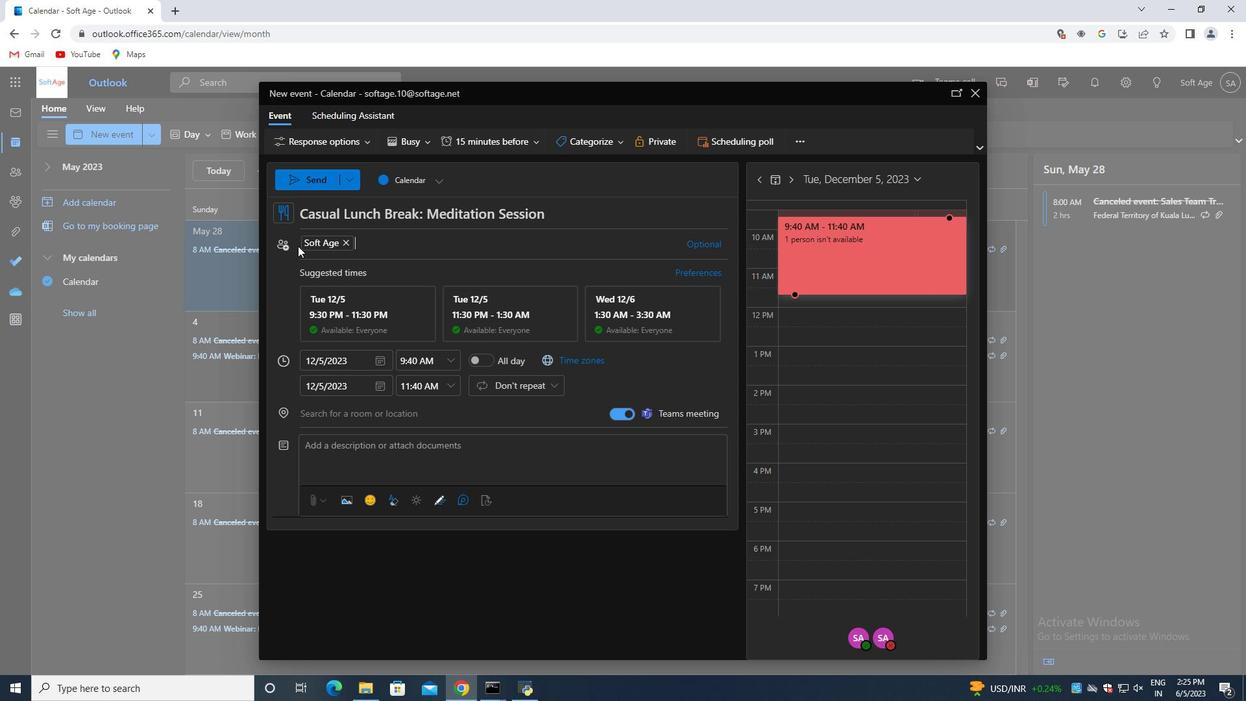 
Action: Mouse moved to (298, 244)
Screenshot: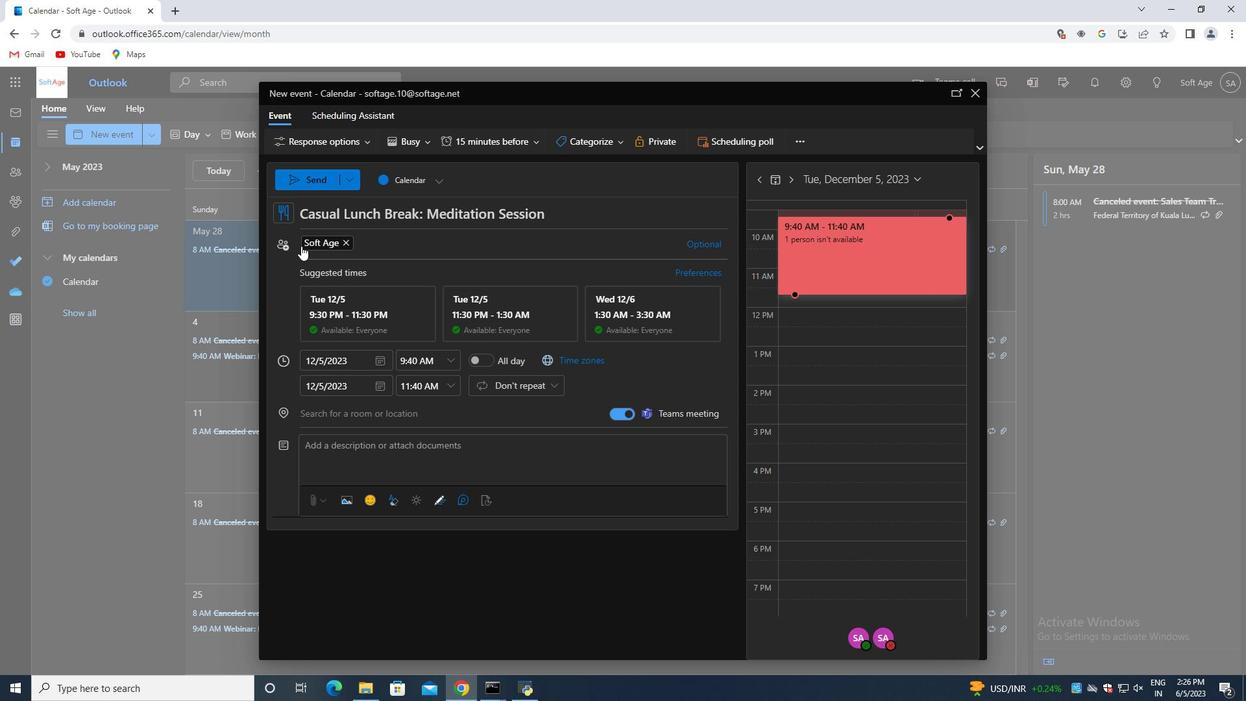 
Action: Mouse pressed left at (298, 244)
Screenshot: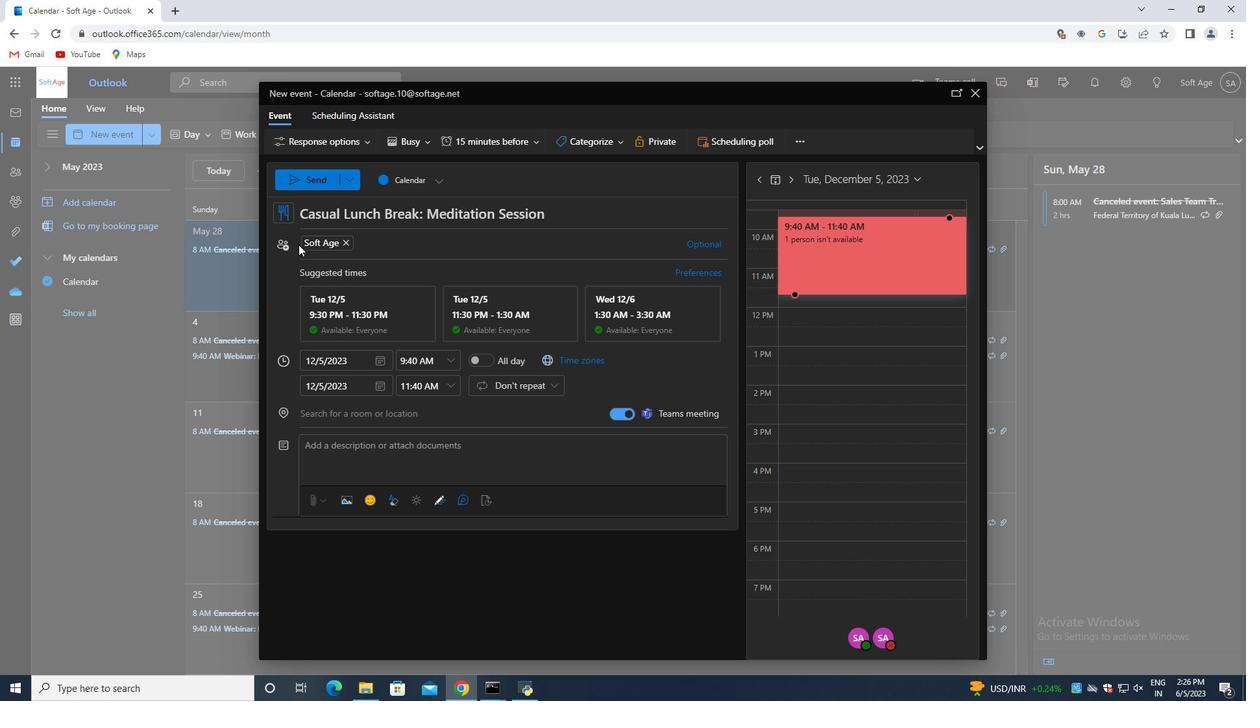
Action: Mouse moved to (299, 238)
Screenshot: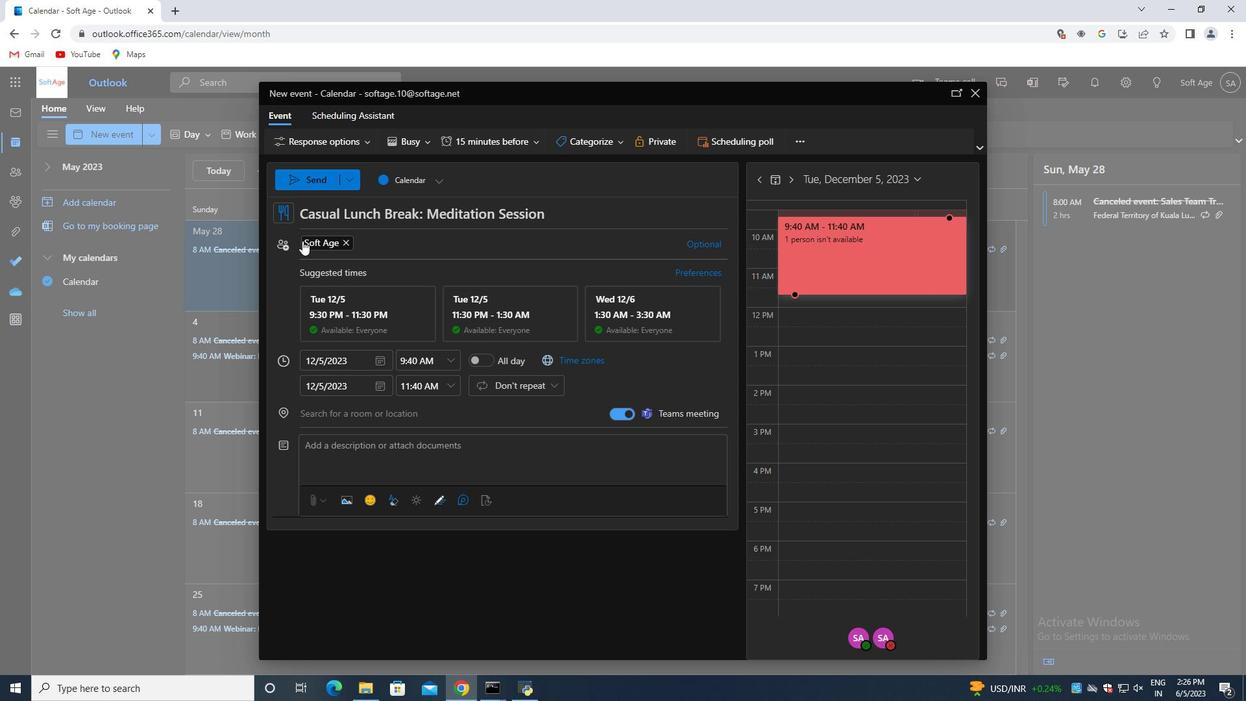 
Action: Mouse pressed left at (299, 238)
Screenshot: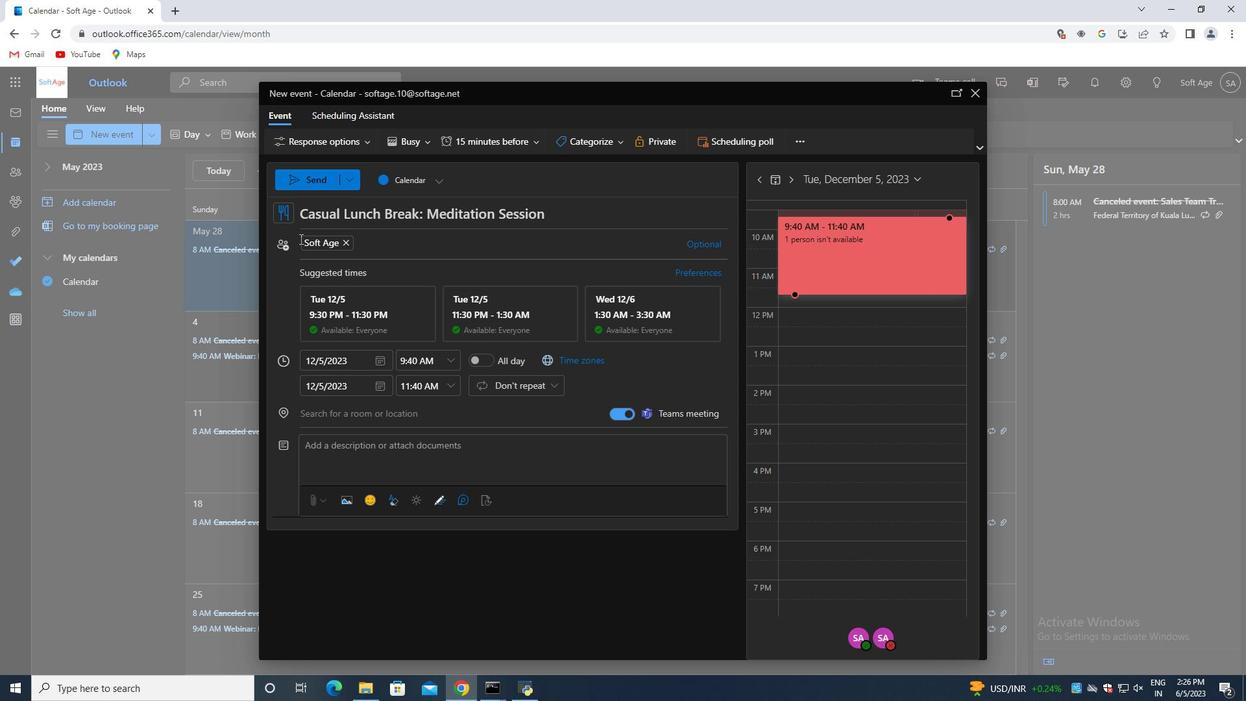 
Action: Mouse moved to (331, 285)
Screenshot: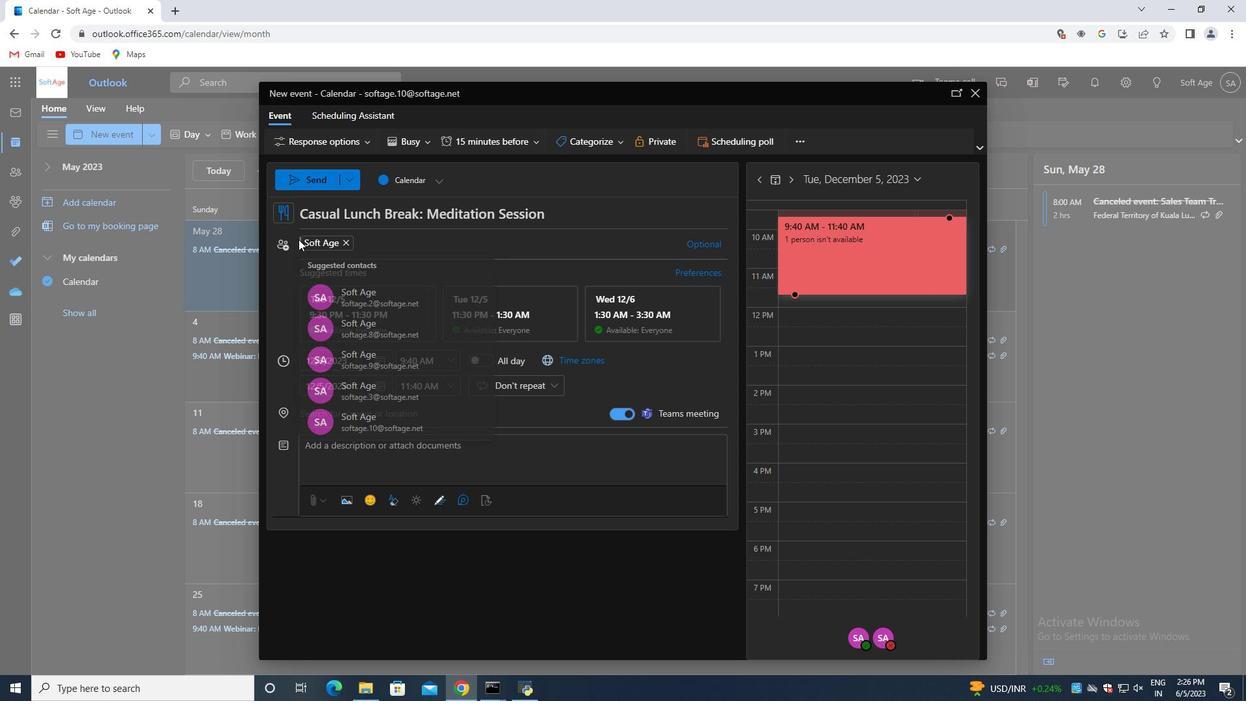 
Action: Key pressed softage.8<Key.shift>@<Key.enter>
Screenshot: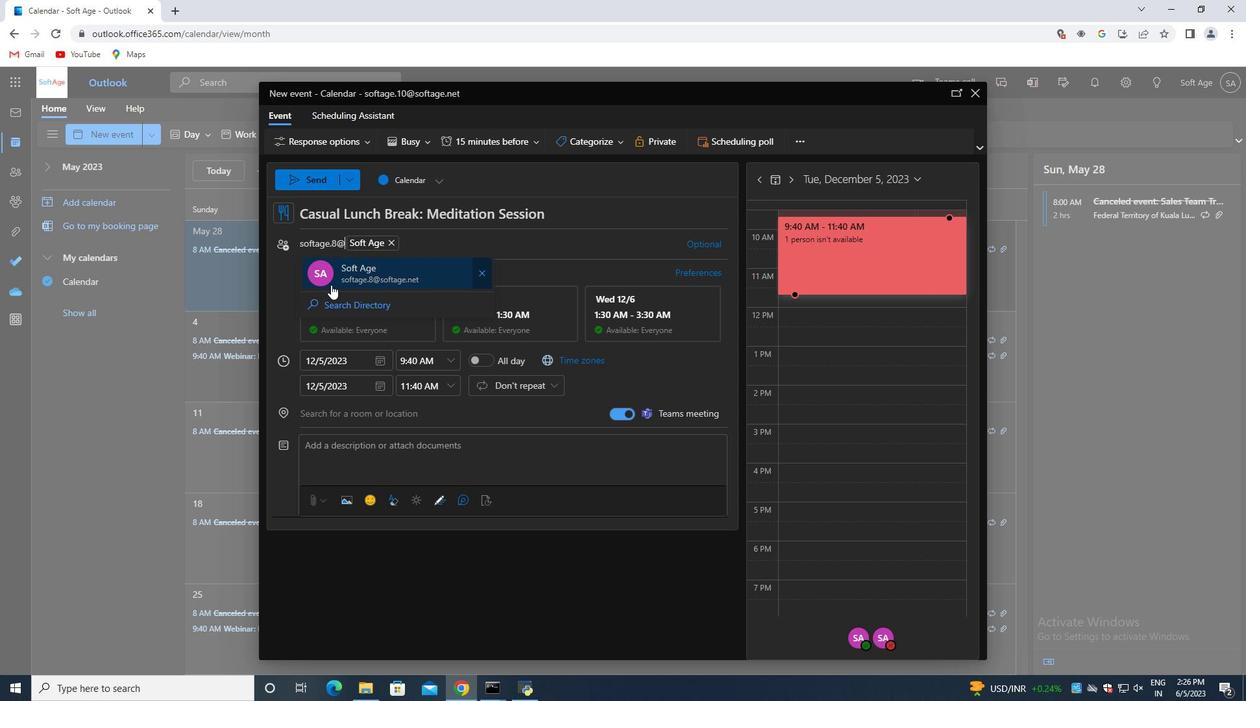 
Action: Mouse moved to (377, 235)
Screenshot: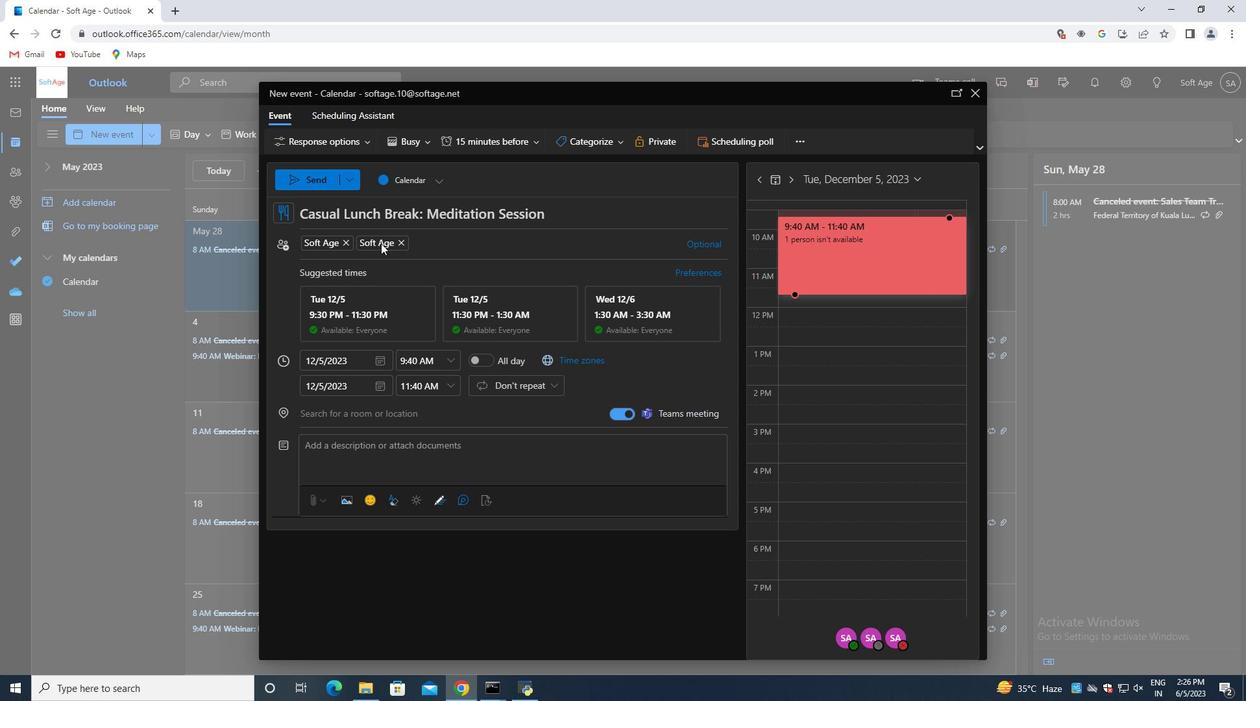 
Action: Mouse pressed left at (377, 235)
Screenshot: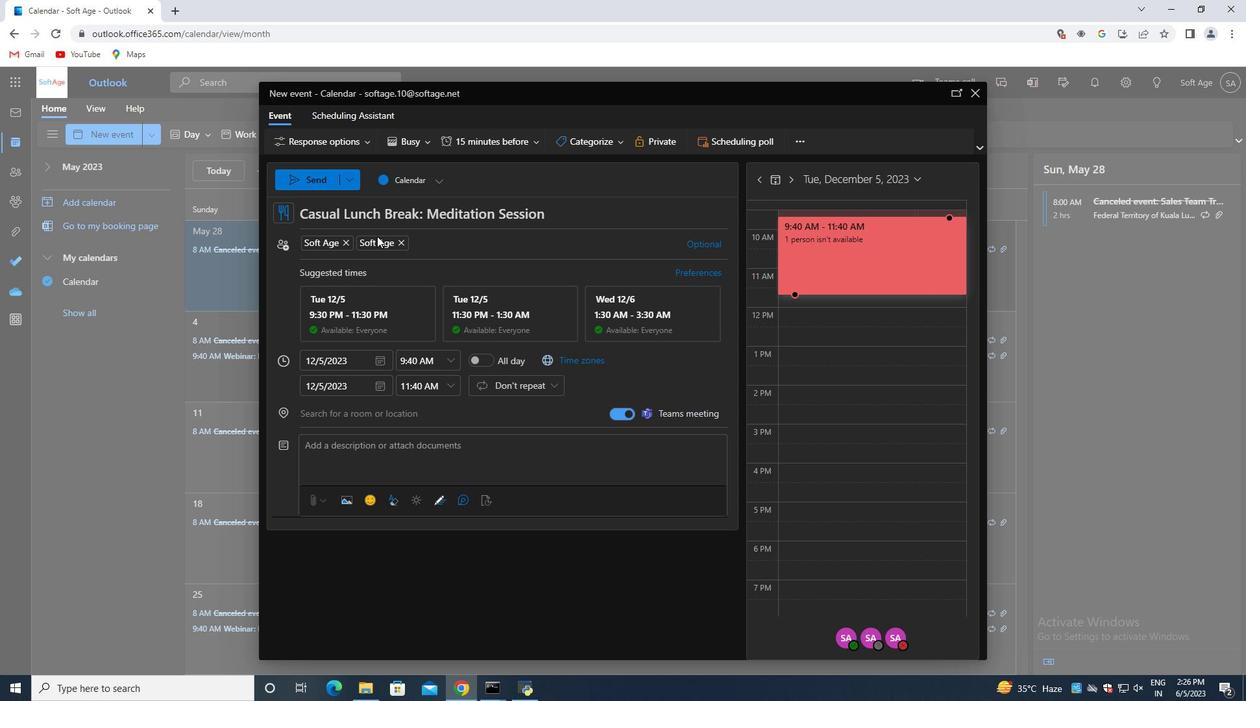
Action: Mouse moved to (376, 245)
Screenshot: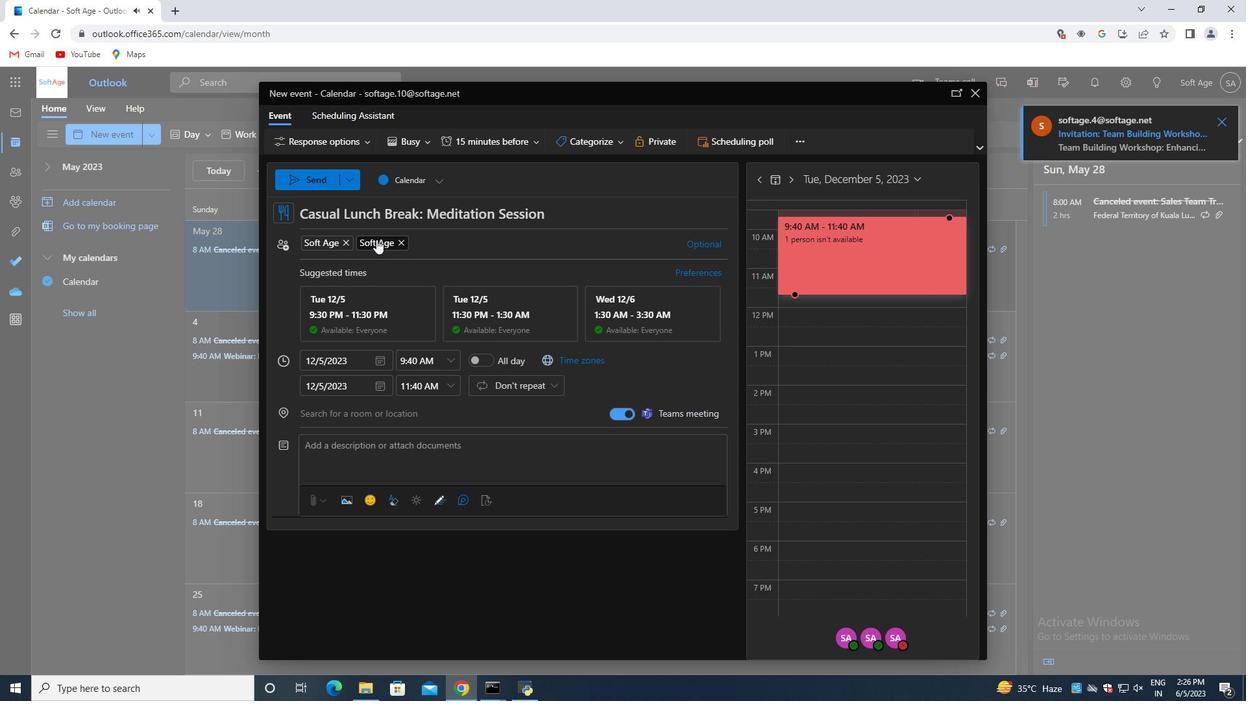 
Action: Mouse pressed left at (376, 245)
Screenshot: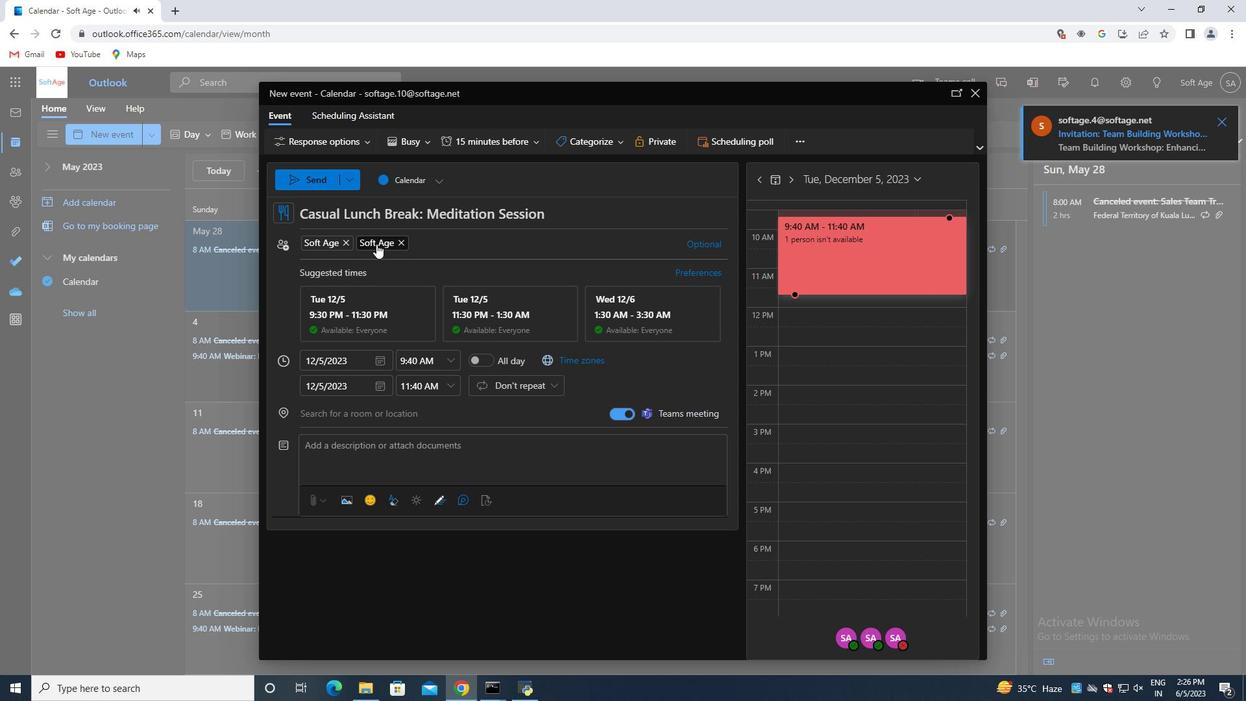
Action: Mouse pressed left at (376, 245)
Screenshot: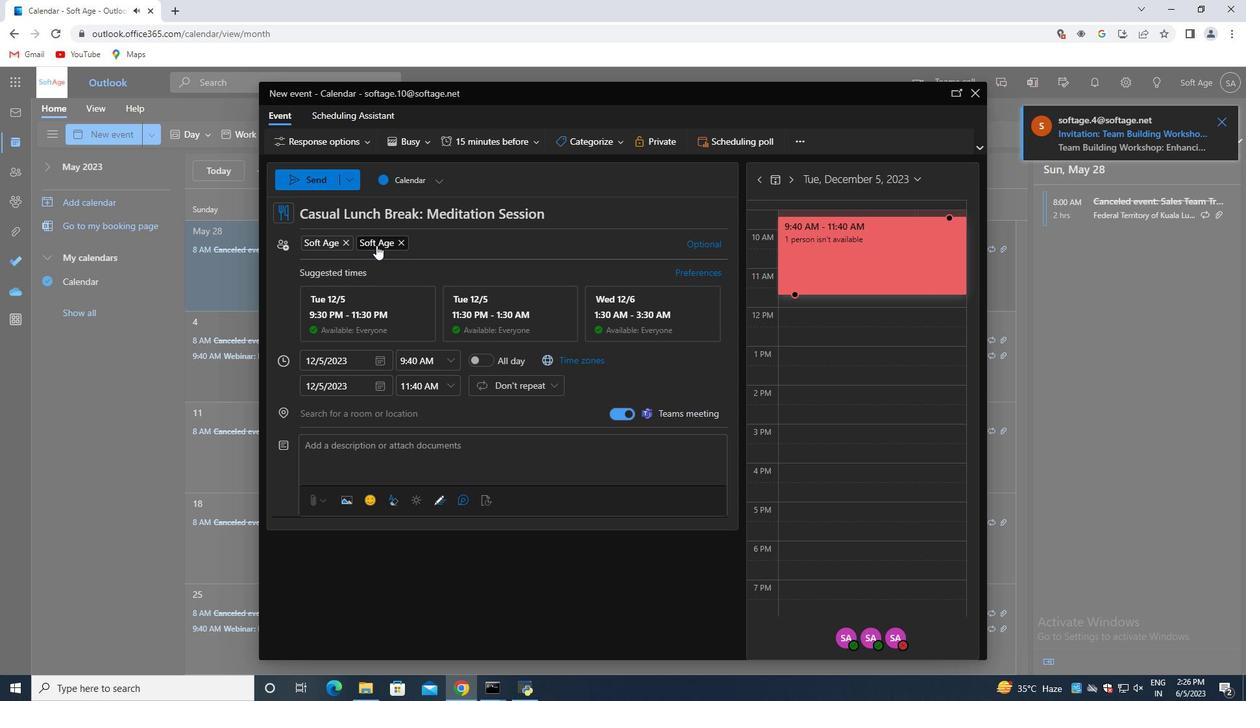 
Action: Mouse moved to (501, 148)
Screenshot: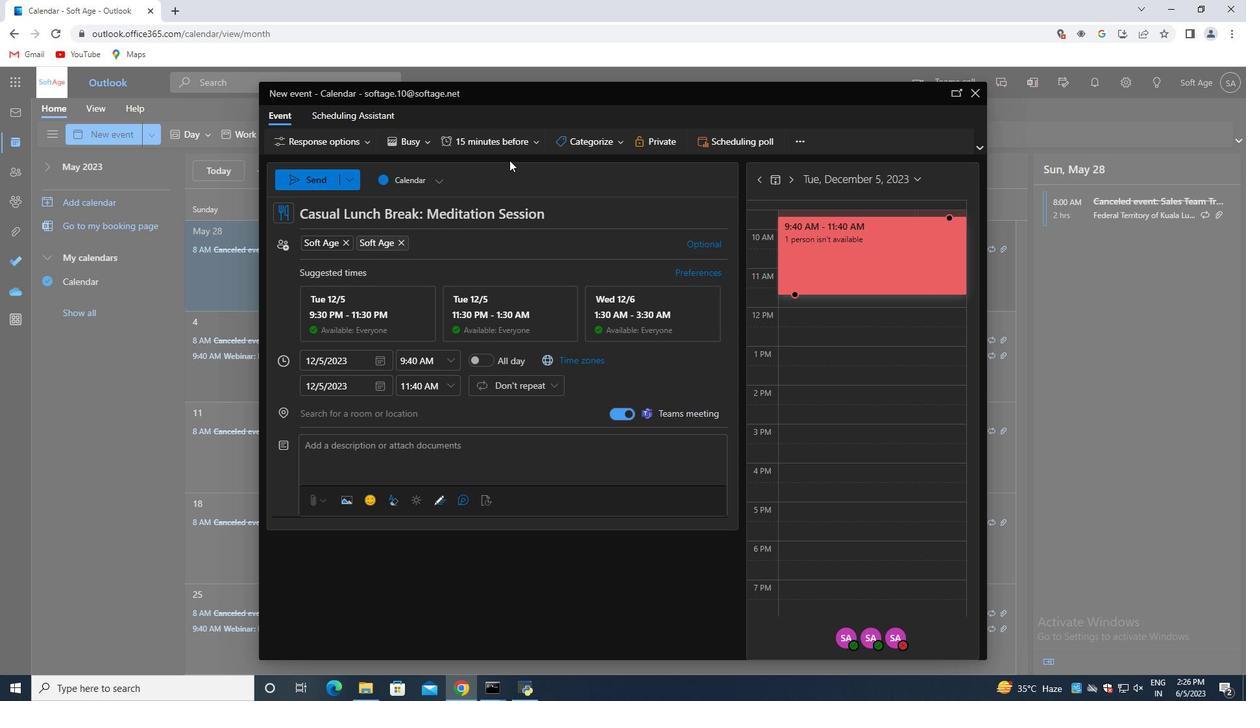 
Action: Mouse pressed left at (501, 148)
Screenshot: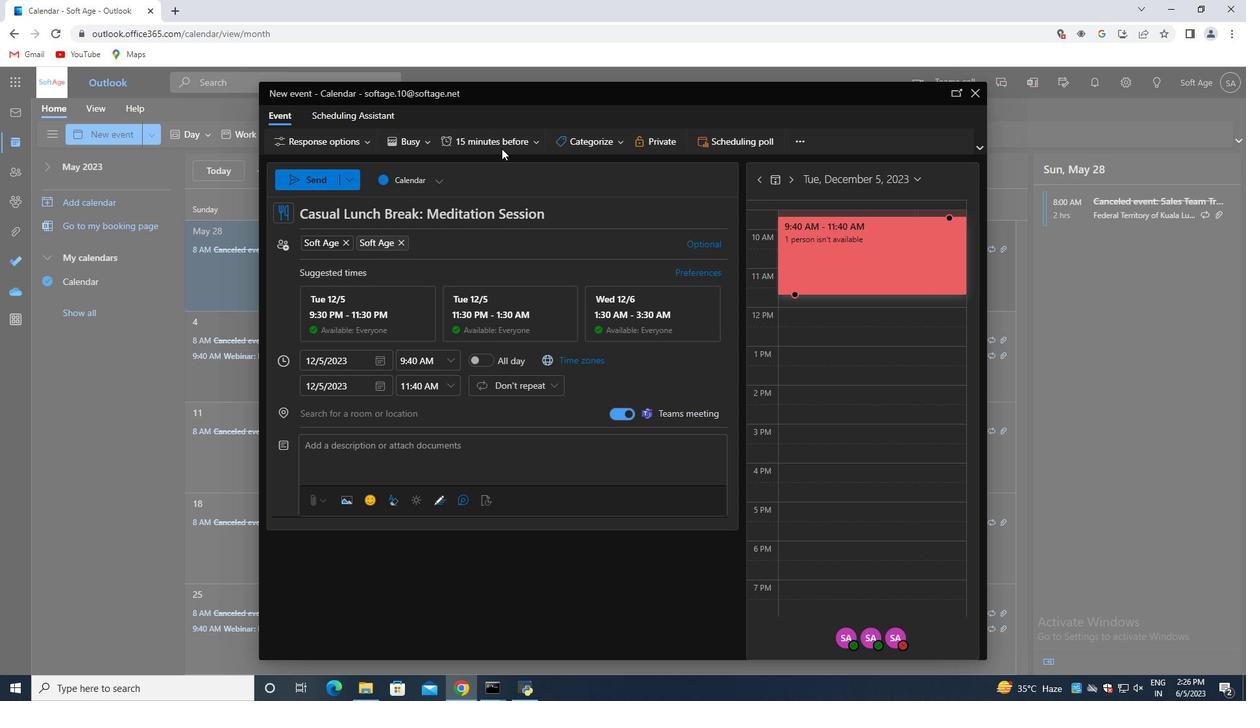 
Action: Mouse moved to (486, 330)
Screenshot: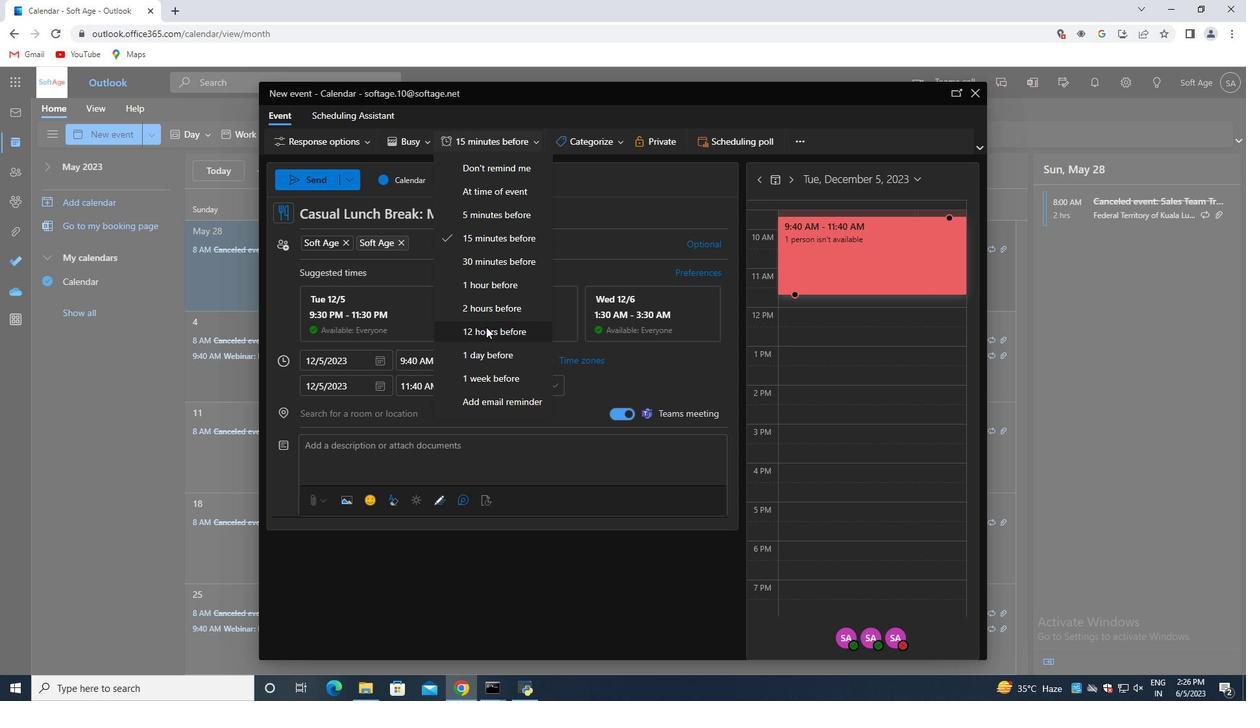 
Action: Mouse pressed left at (486, 330)
Screenshot: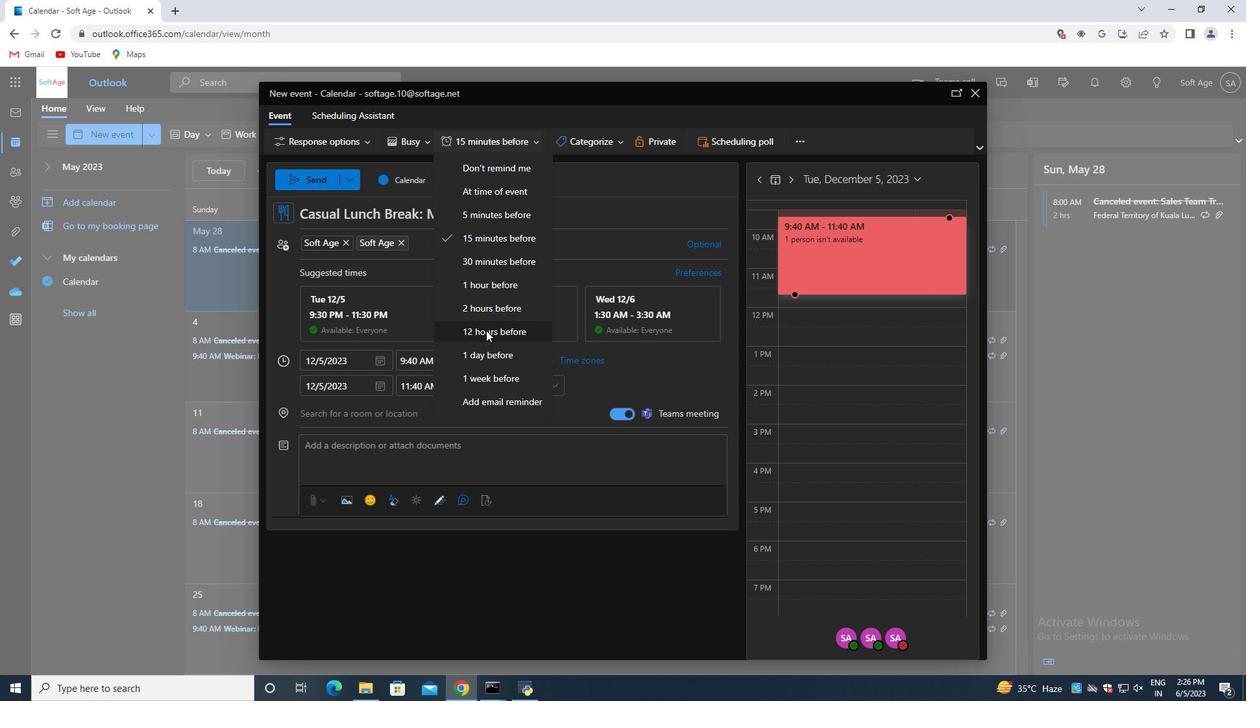 
Action: Mouse moved to (323, 176)
Screenshot: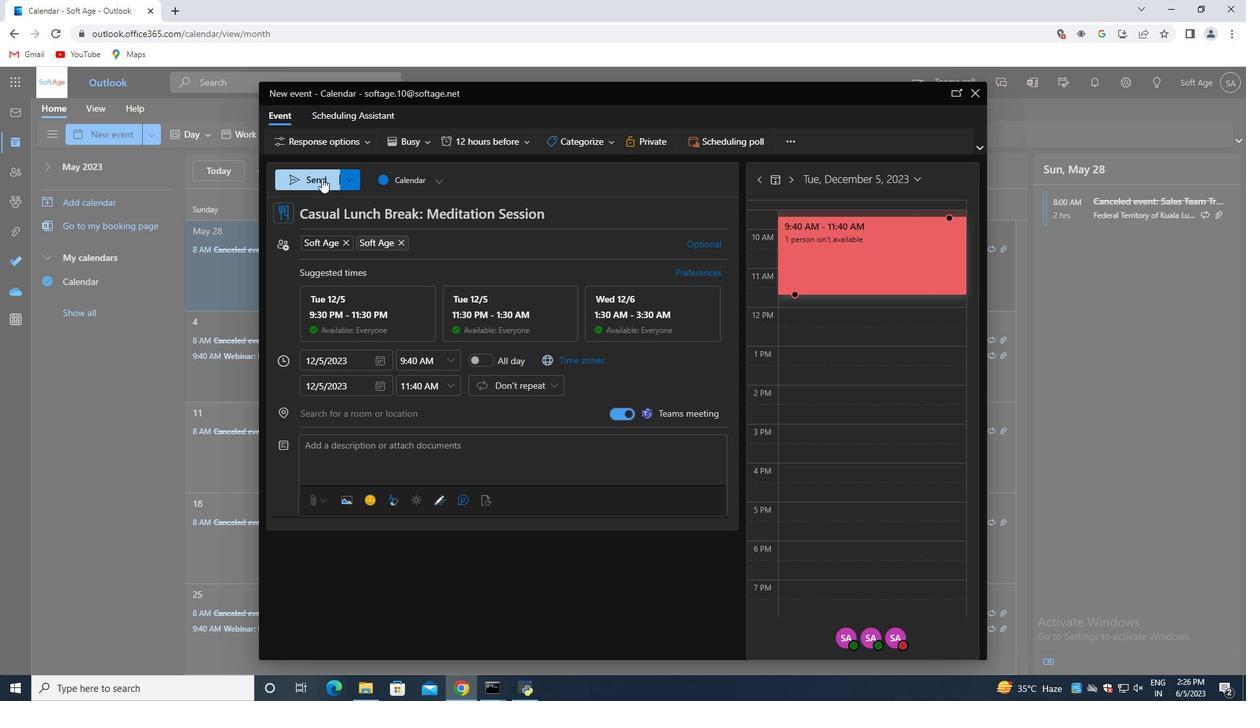 
Action: Mouse pressed left at (323, 176)
Screenshot: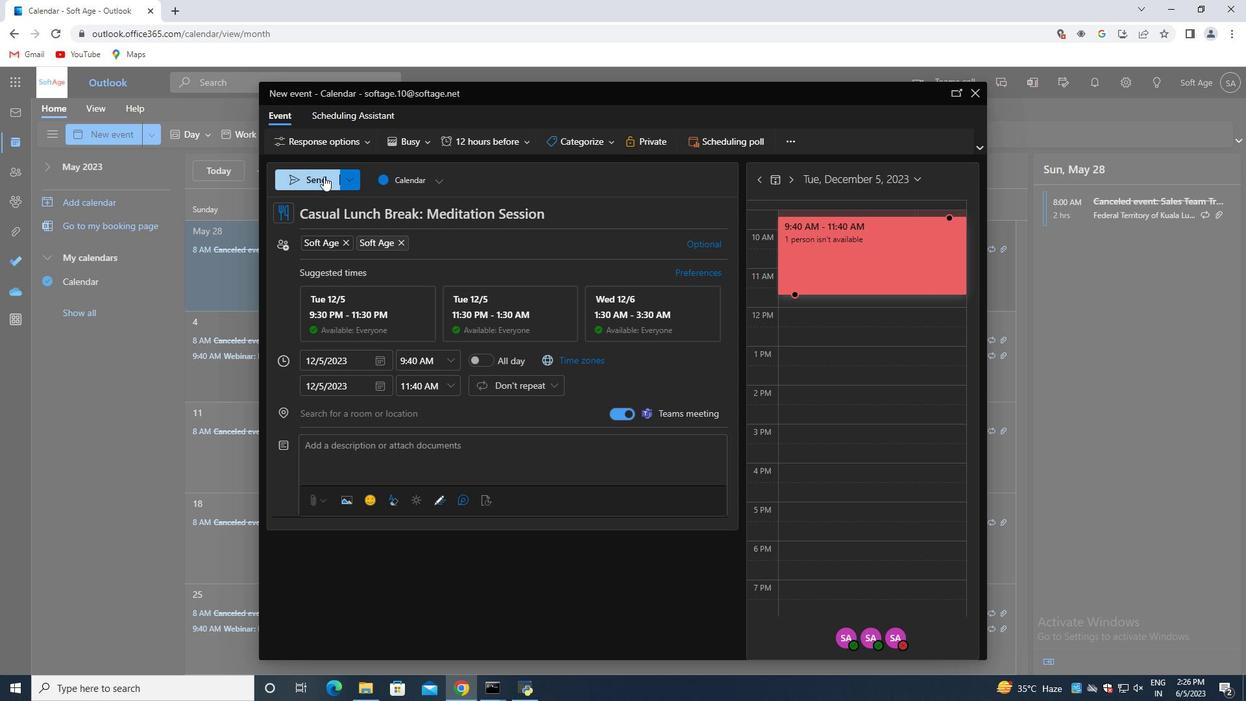 
